Task: Open a blank google sheet and write heading  Money ManagerAdd Descriptions in a column and its values below  'Salary, Rent, Groceries, Utilities, Dining out, Transportation & Entertainment. 'Add Categories in next column and its values below  Income, Expense, Expense, Expense, Expense, Expense & Expense. Add Amount in next column and its values below  $2,500, $800, $200, $100, $50, $30 & $100Add Dates in next column and its values below  2023-05-01, 2023-05-05, 2023-05-10, 2023-05-15, 2023-05-20, 2023-05-25 & 2023-05-31Save page BudgetTrack analysisbook
Action: Mouse moved to (53, 145)
Screenshot: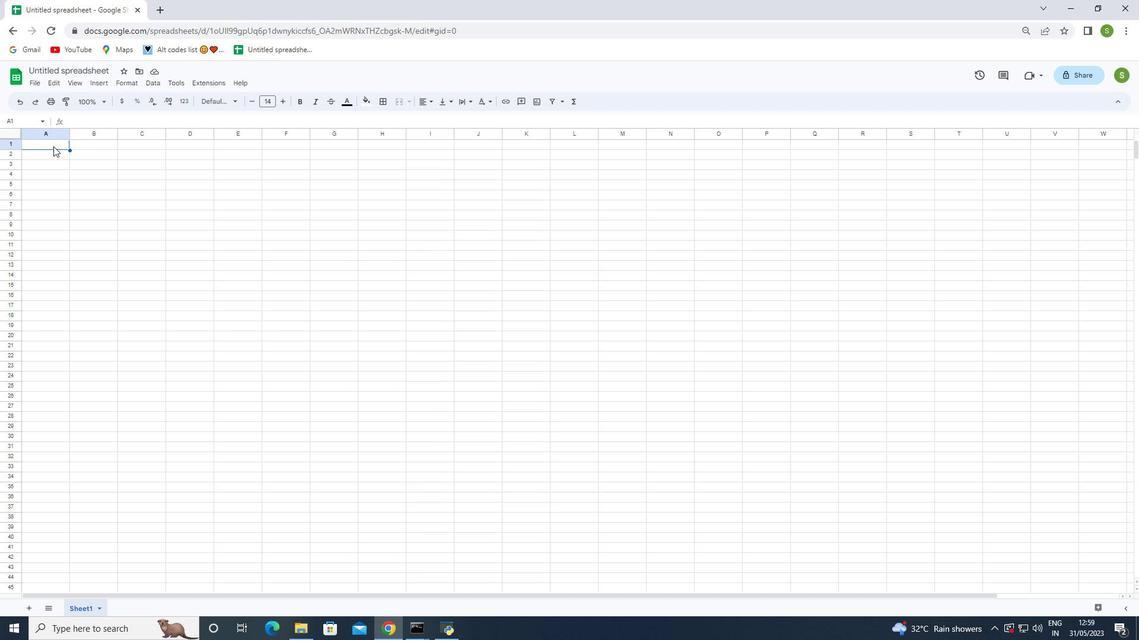
Action: Key pressed <Key.shift>Money<Key.space><Key.shift>Manager<Key.enter><Key.shift>Descriptions<Key.enter><Key.shift>Salary<Key.enter><Key.shift>Rent<Key.enter><Key.shift><Key.shift><Key.shift><Key.shift><Key.shift>Groceries<Key.enter><Key.shift>Utilities<Key.enter><Key.shift>Dining<Key.space><Key.shift>Out<Key.enter><Key.shift>Transportation<Key.enter><Key.shift>Entertainment
Screenshot: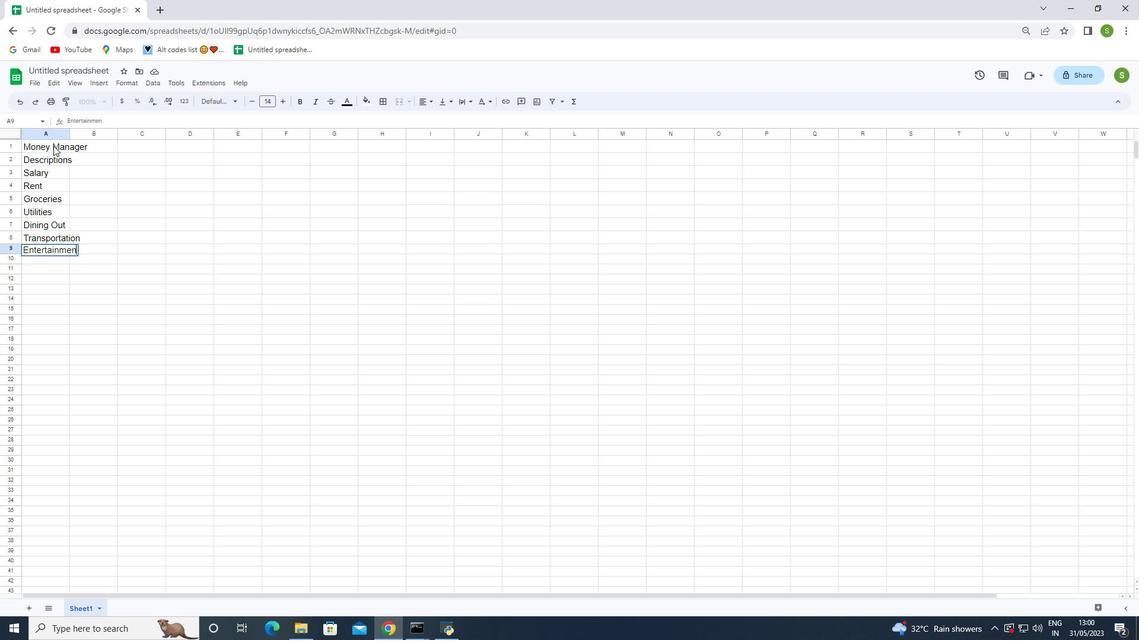 
Action: Mouse moved to (63, 274)
Screenshot: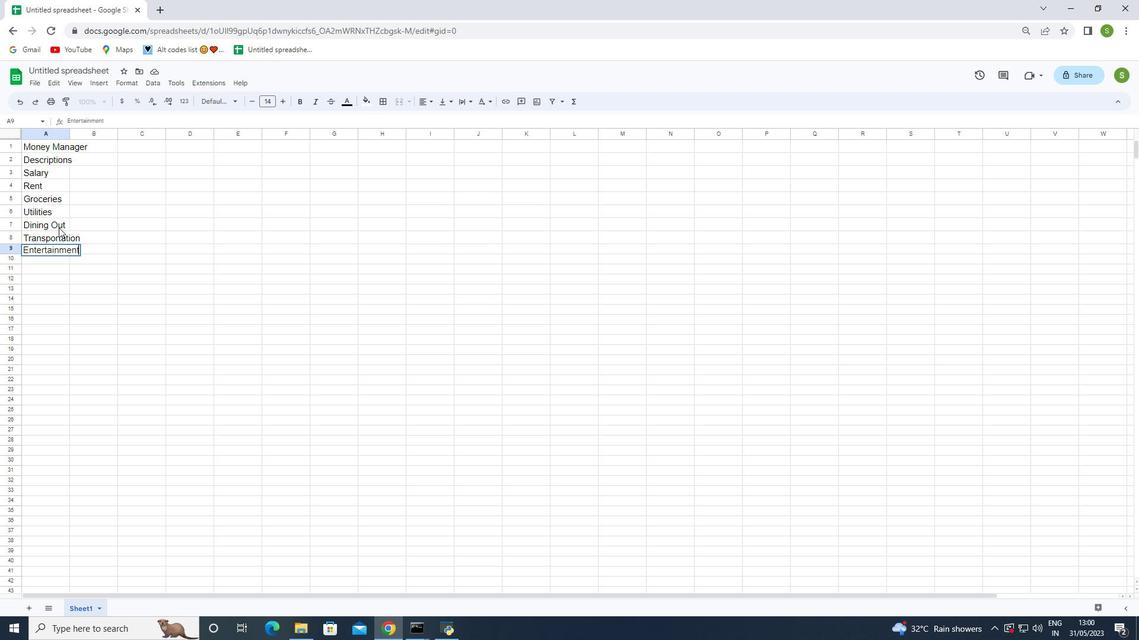 
Action: Mouse pressed left at (63, 274)
Screenshot: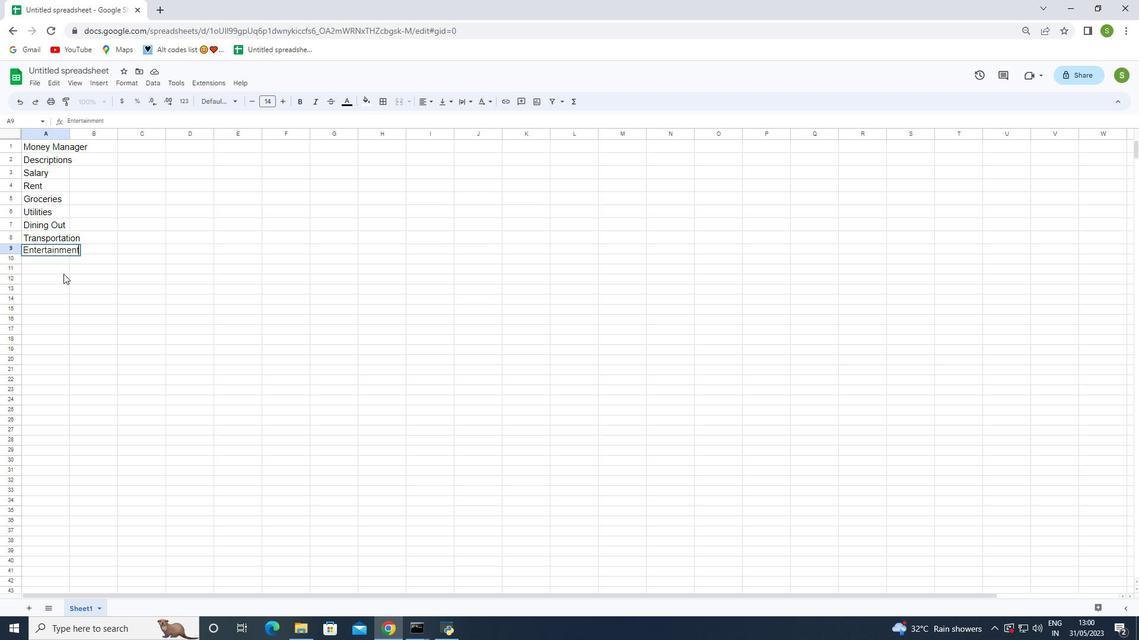 
Action: Mouse moved to (45, 172)
Screenshot: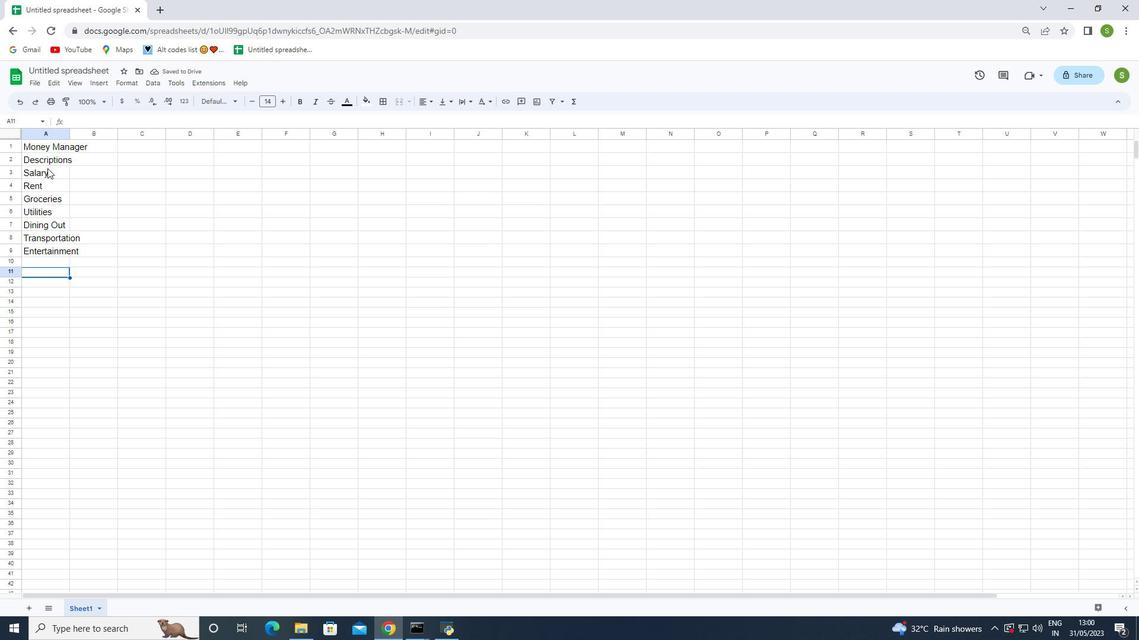 
Action: Mouse pressed left at (45, 172)
Screenshot: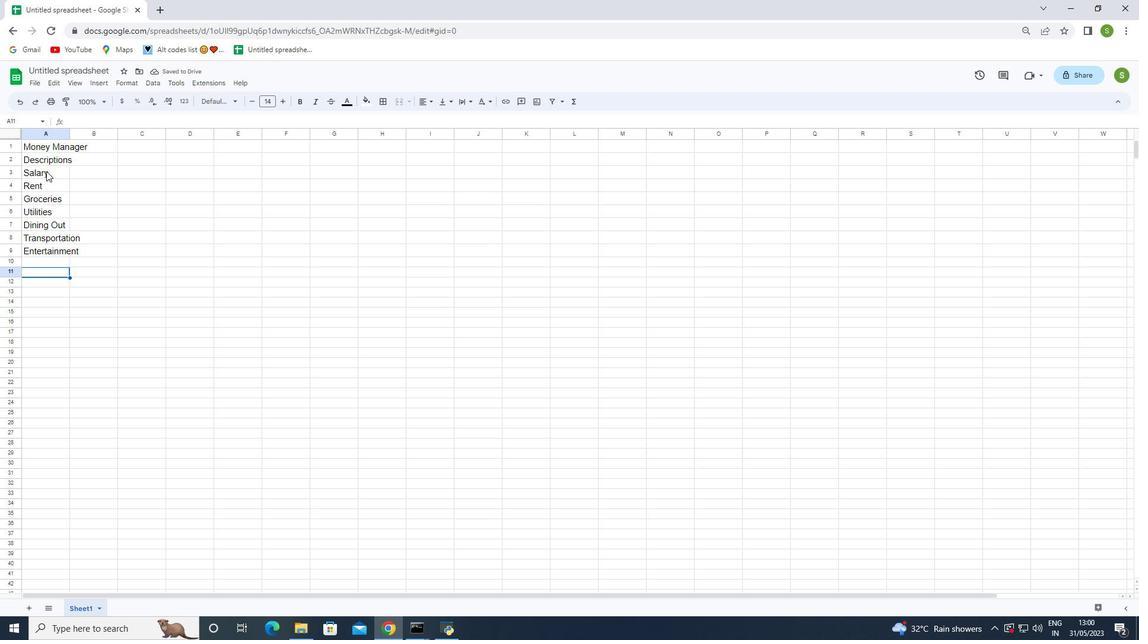 
Action: Mouse moved to (42, 186)
Screenshot: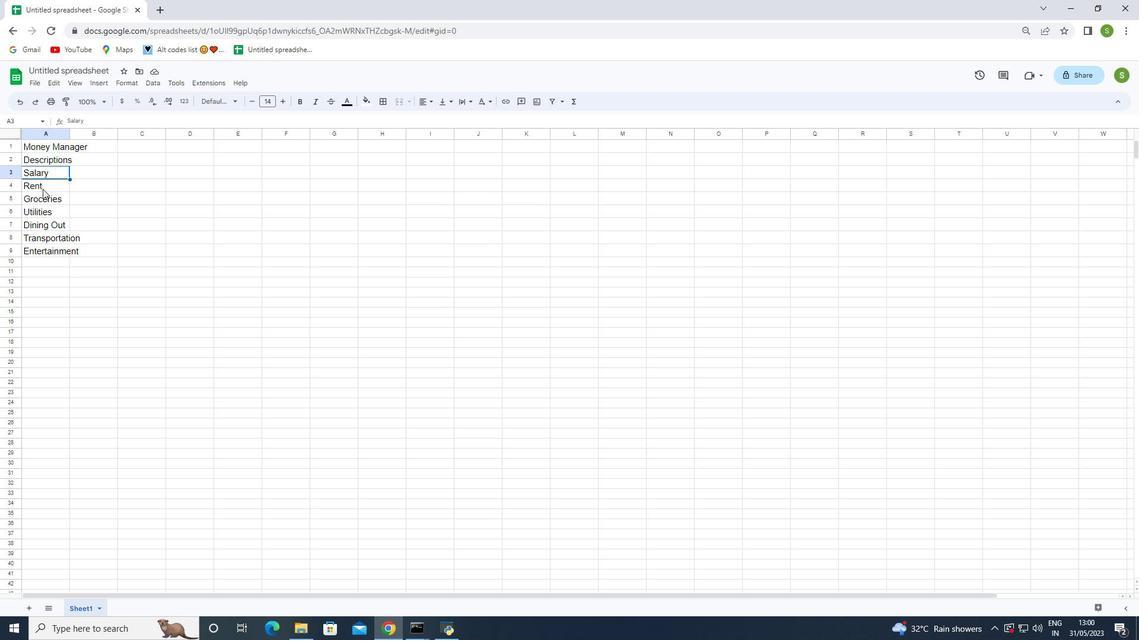 
Action: Mouse pressed left at (42, 186)
Screenshot: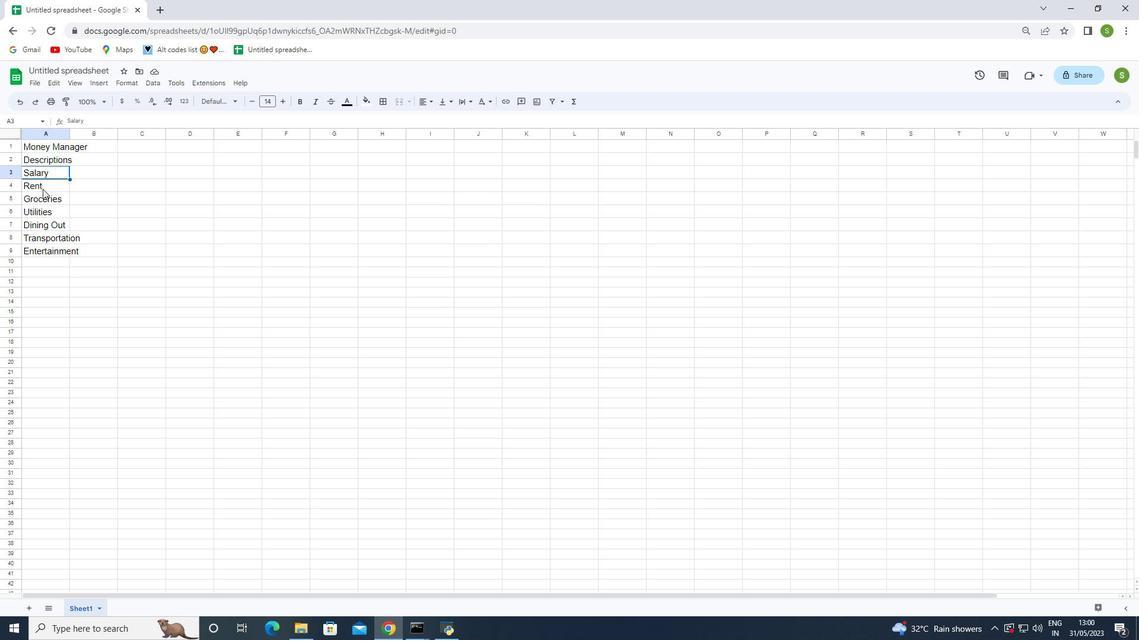 
Action: Mouse moved to (44, 198)
Screenshot: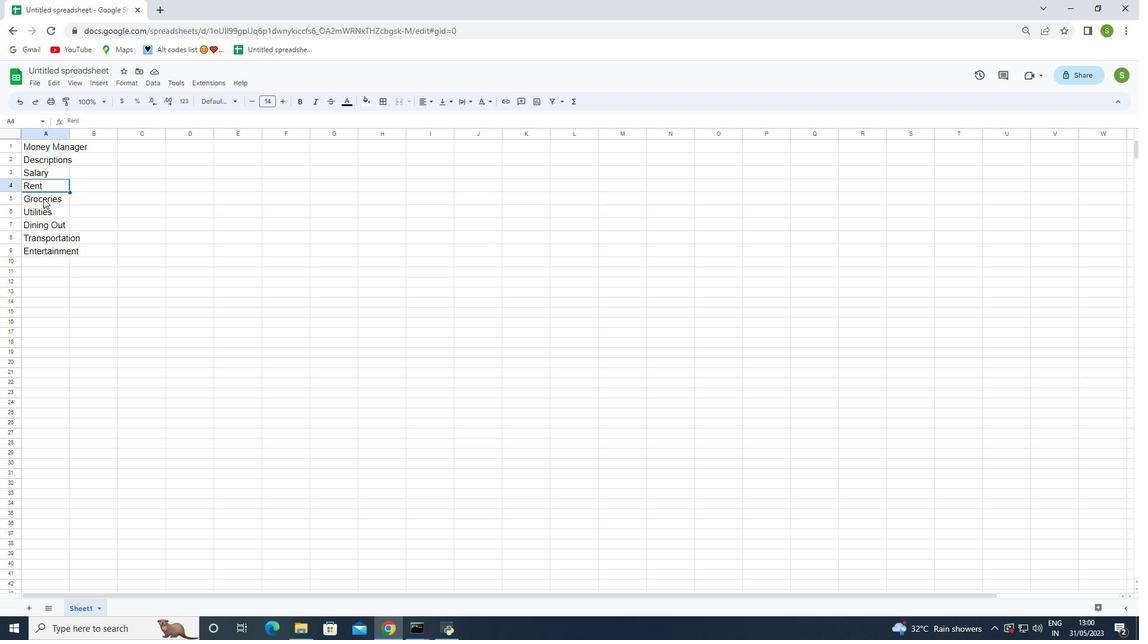 
Action: Mouse pressed left at (44, 198)
Screenshot: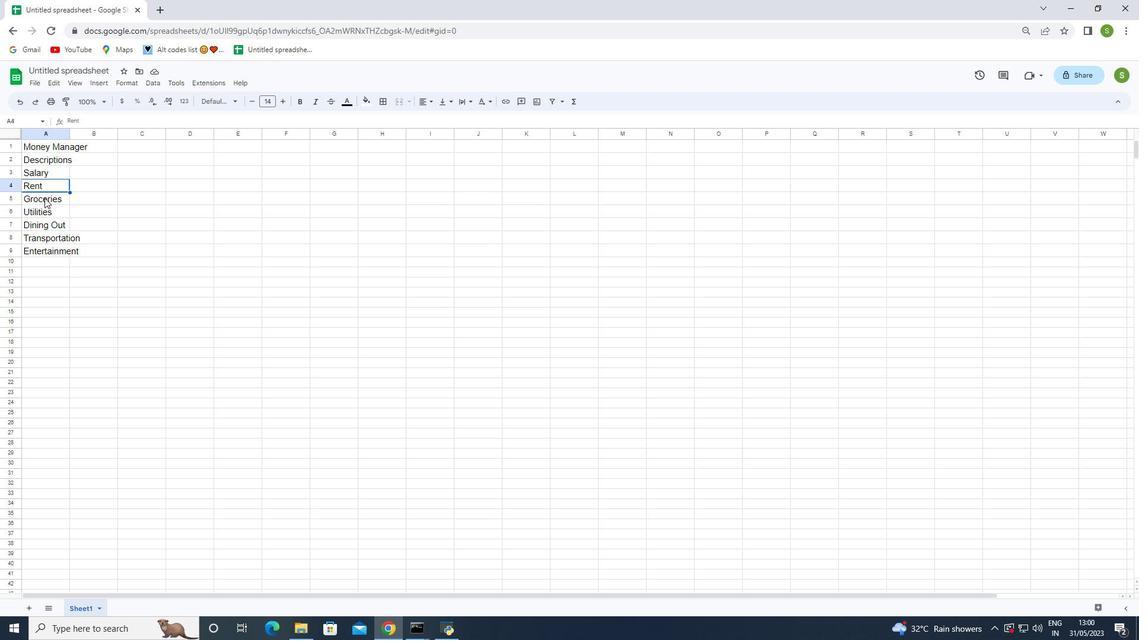 
Action: Mouse moved to (51, 214)
Screenshot: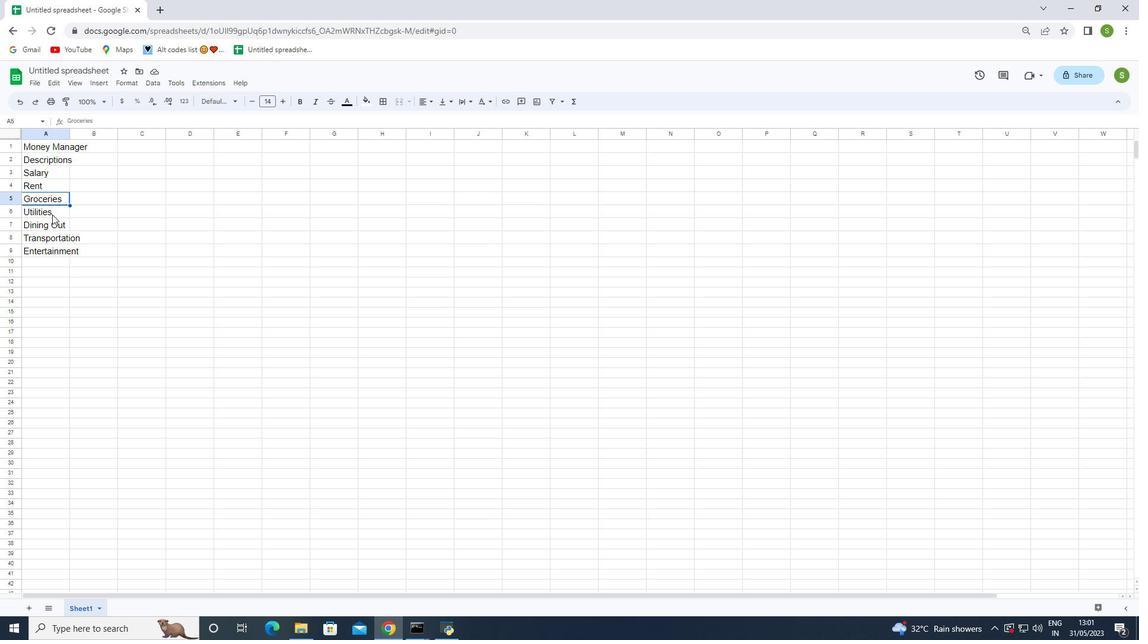 
Action: Mouse pressed left at (51, 214)
Screenshot: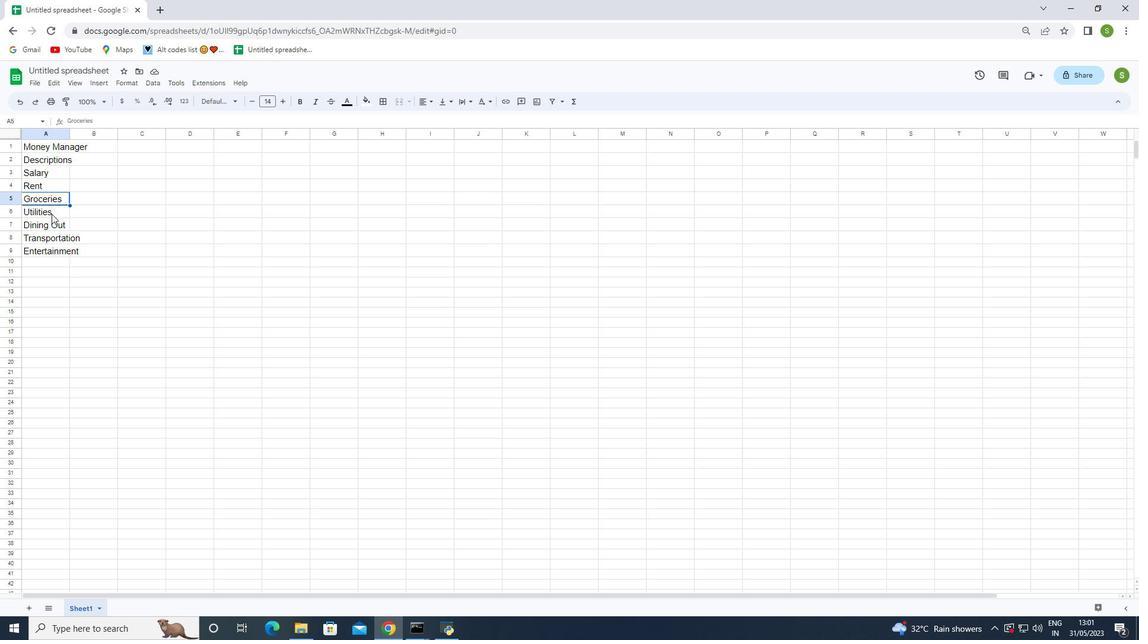 
Action: Mouse moved to (56, 221)
Screenshot: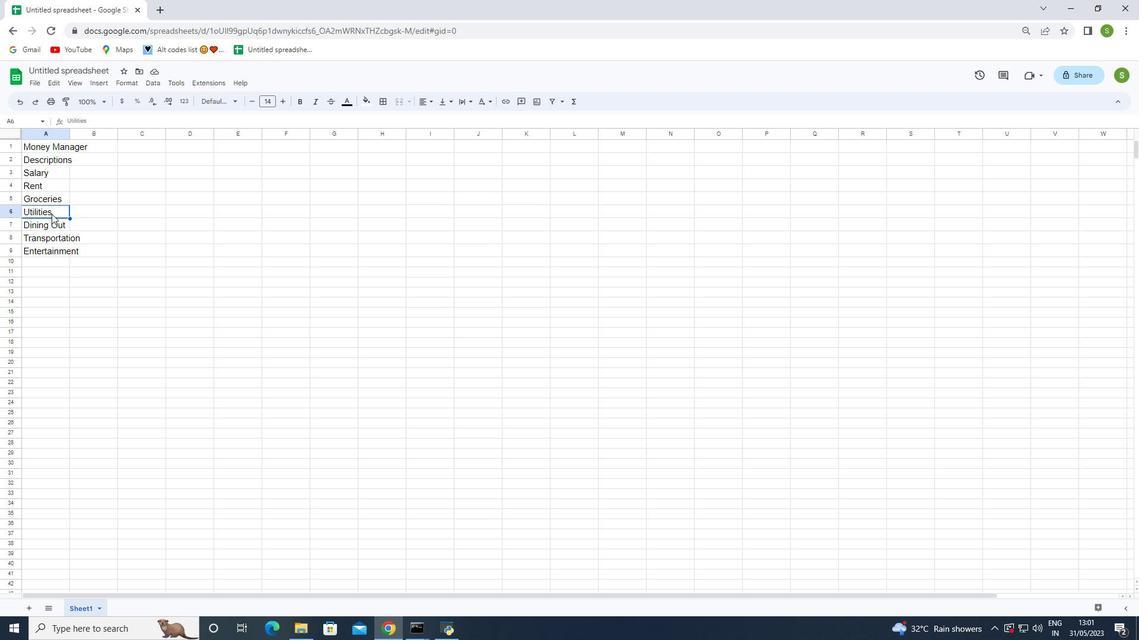 
Action: Mouse pressed left at (56, 221)
Screenshot: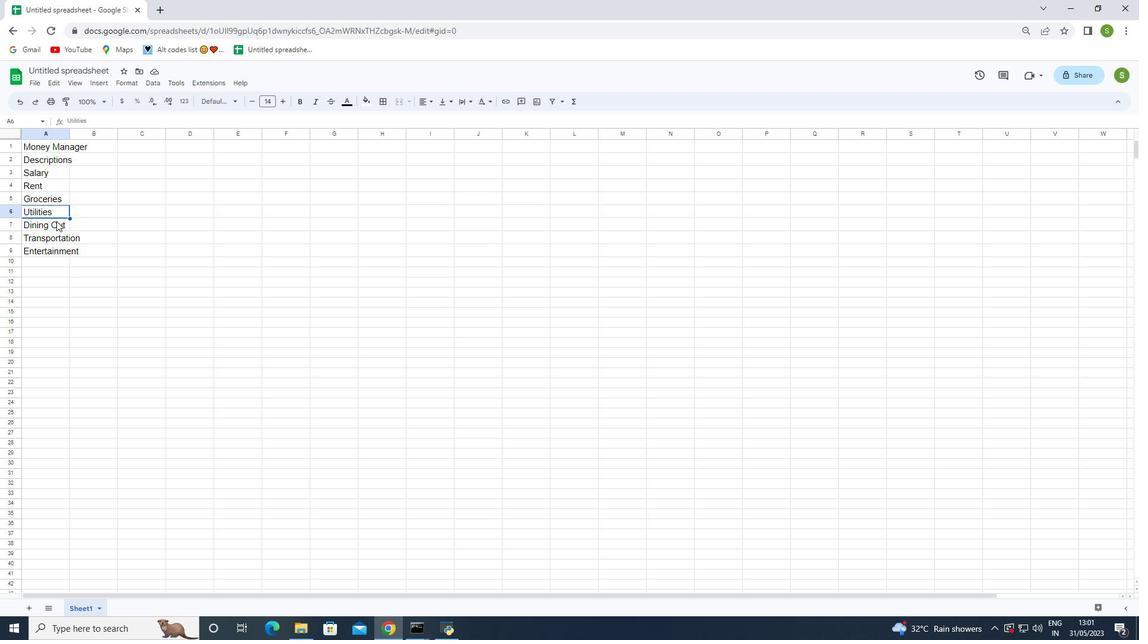 
Action: Mouse moved to (59, 243)
Screenshot: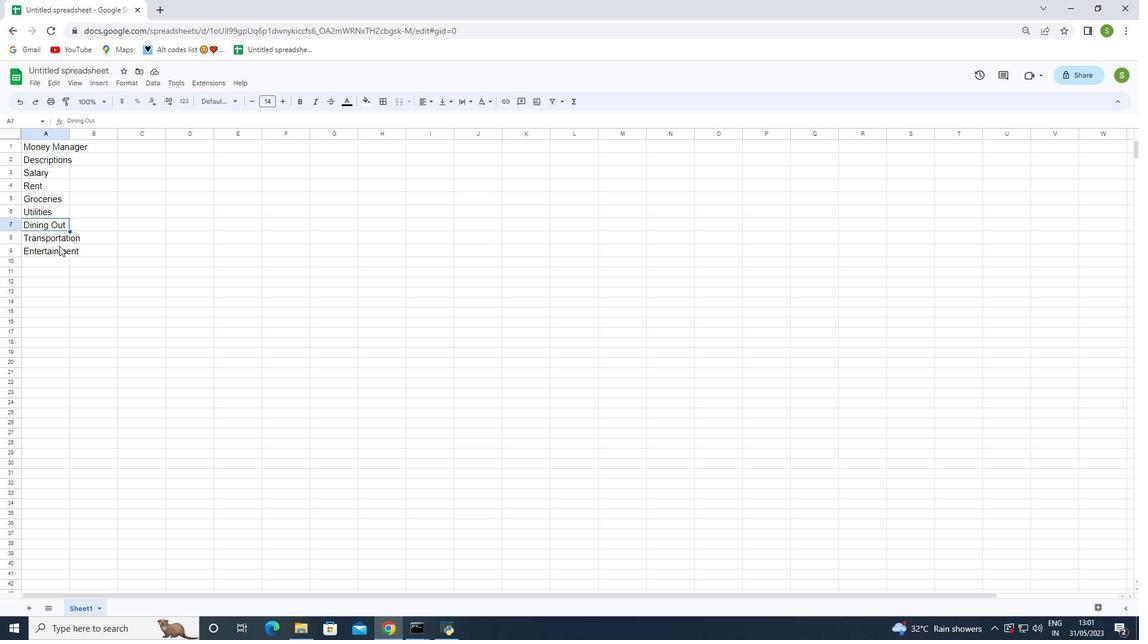 
Action: Mouse pressed left at (59, 243)
Screenshot: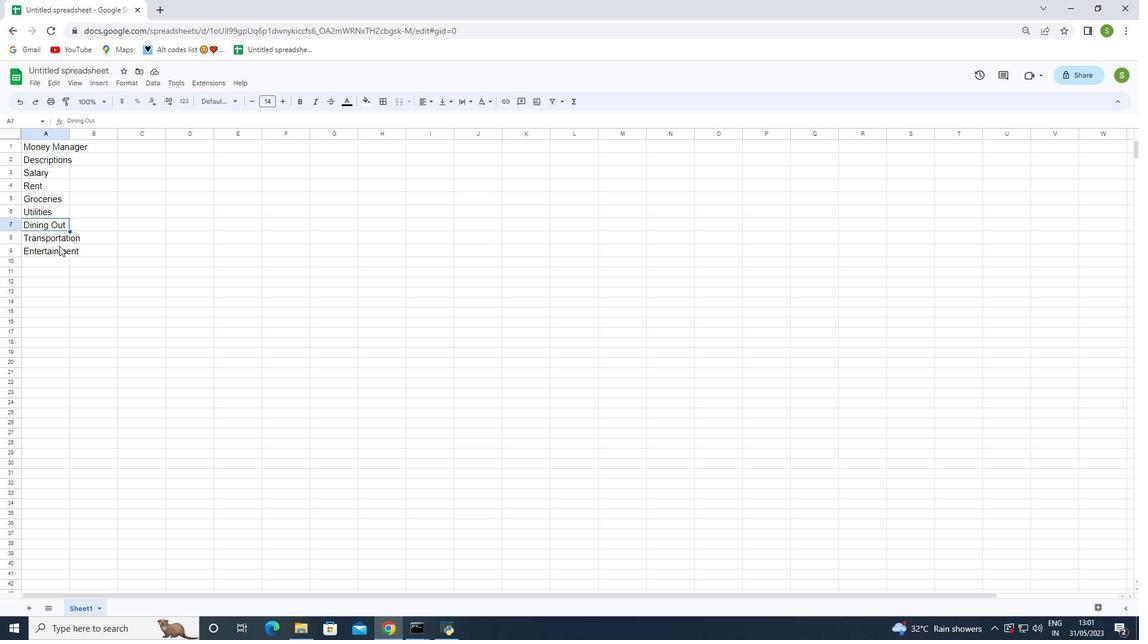 
Action: Mouse moved to (62, 249)
Screenshot: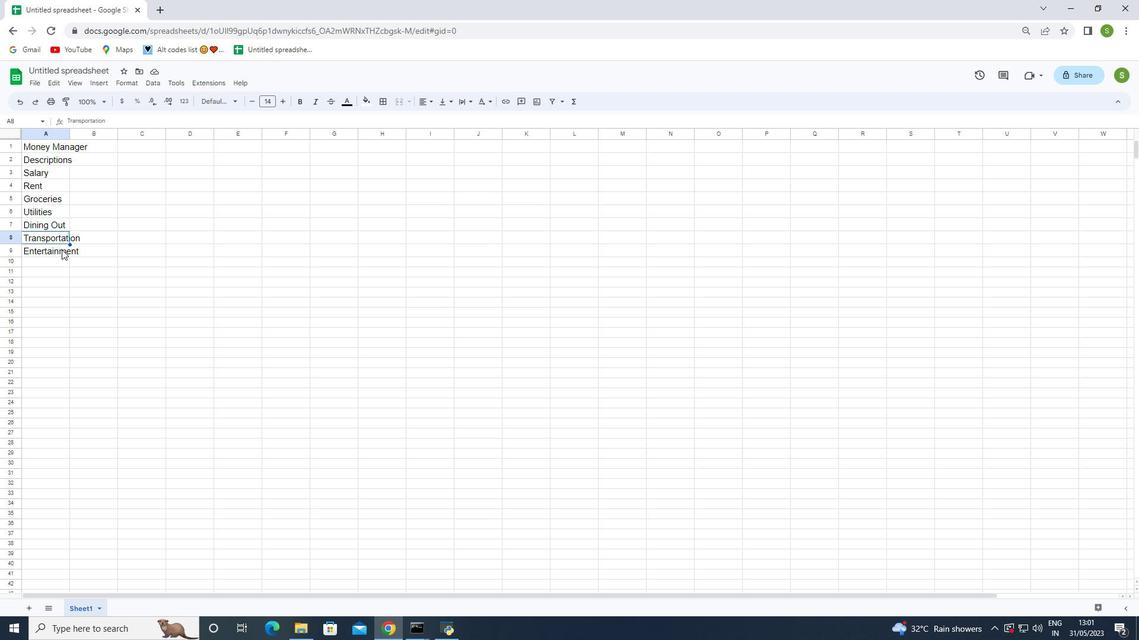 
Action: Mouse pressed left at (62, 249)
Screenshot: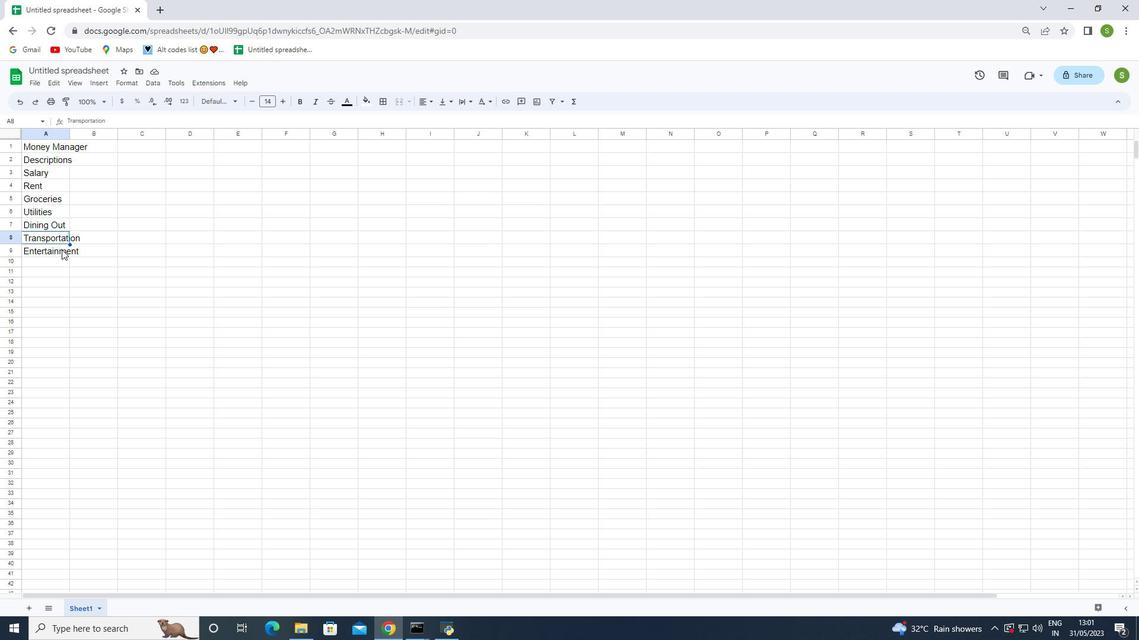 
Action: Mouse moved to (97, 157)
Screenshot: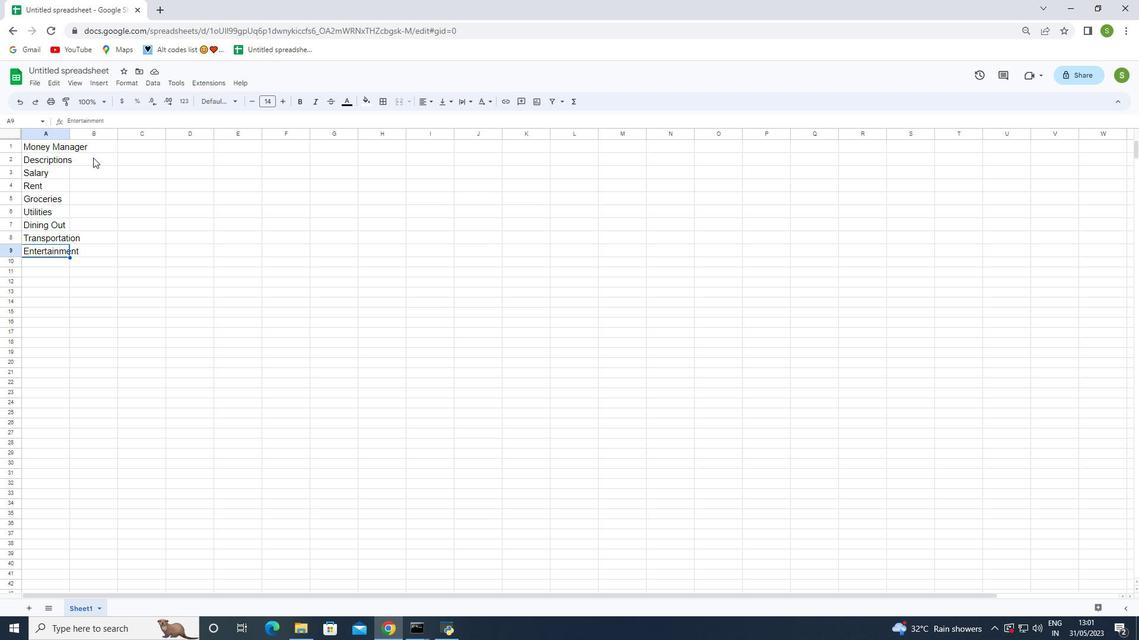 
Action: Mouse pressed left at (97, 157)
Screenshot: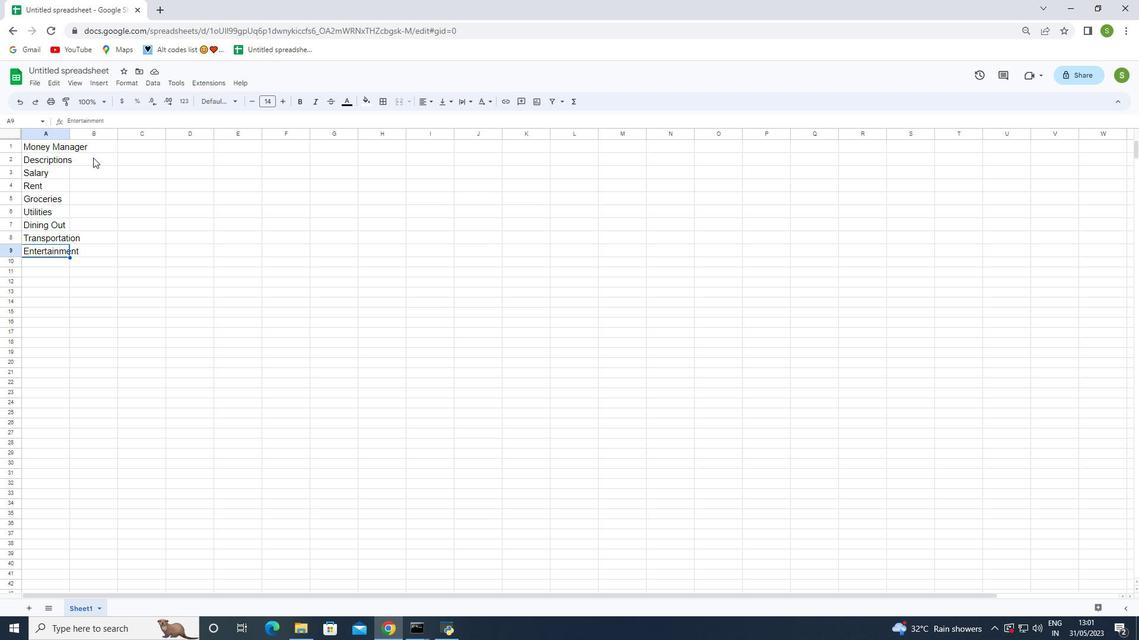 
Action: Mouse moved to (97, 157)
Screenshot: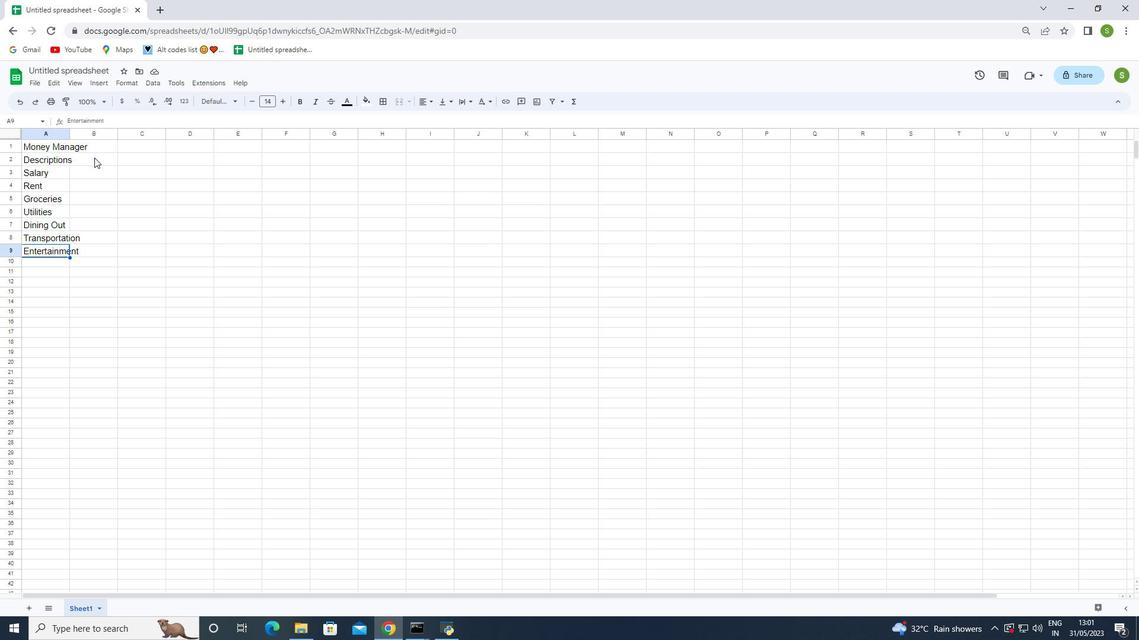 
Action: Key pressed <Key.shift>Categories<Key.enter><Key.shift>Income<Key.enter><Key.shift>Expense<Key.enter>
Screenshot: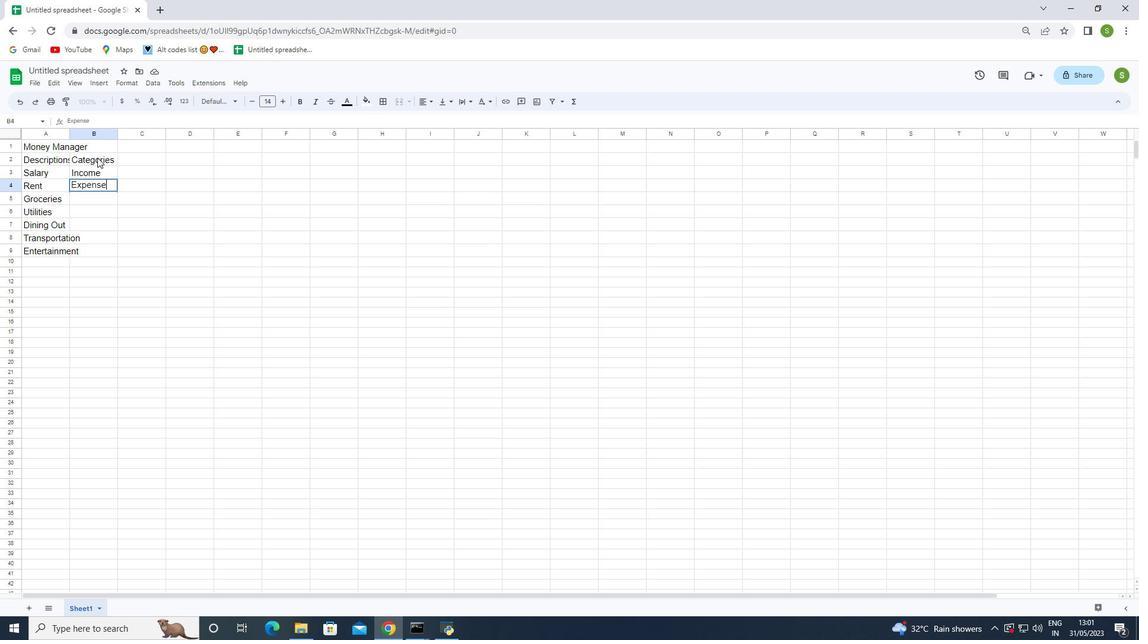 
Action: Mouse moved to (103, 191)
Screenshot: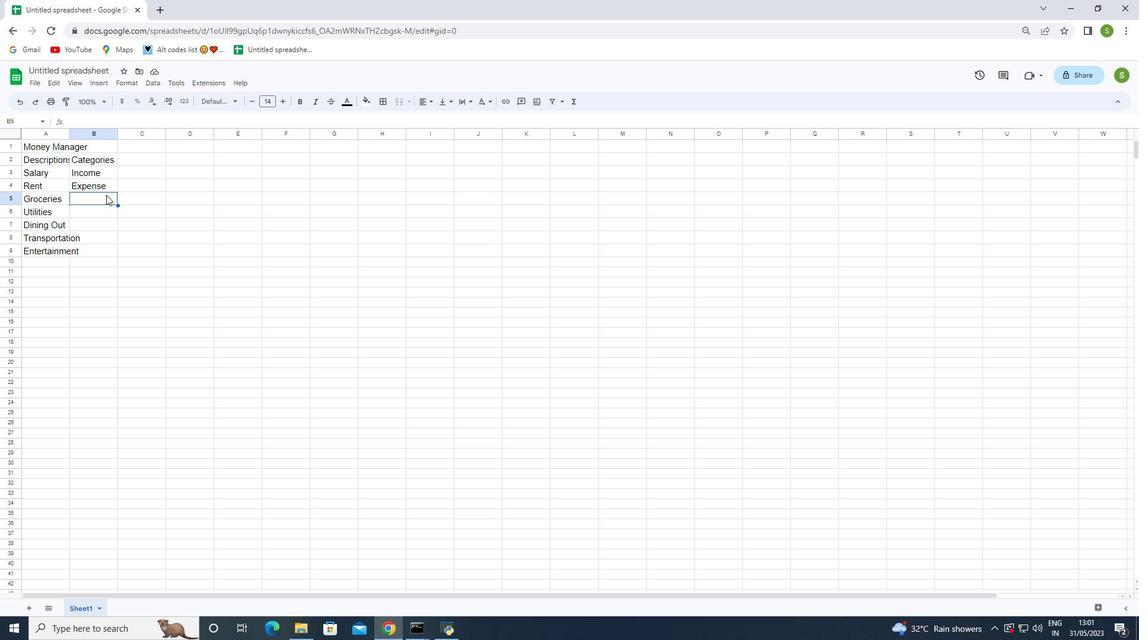 
Action: Mouse pressed left at (103, 191)
Screenshot: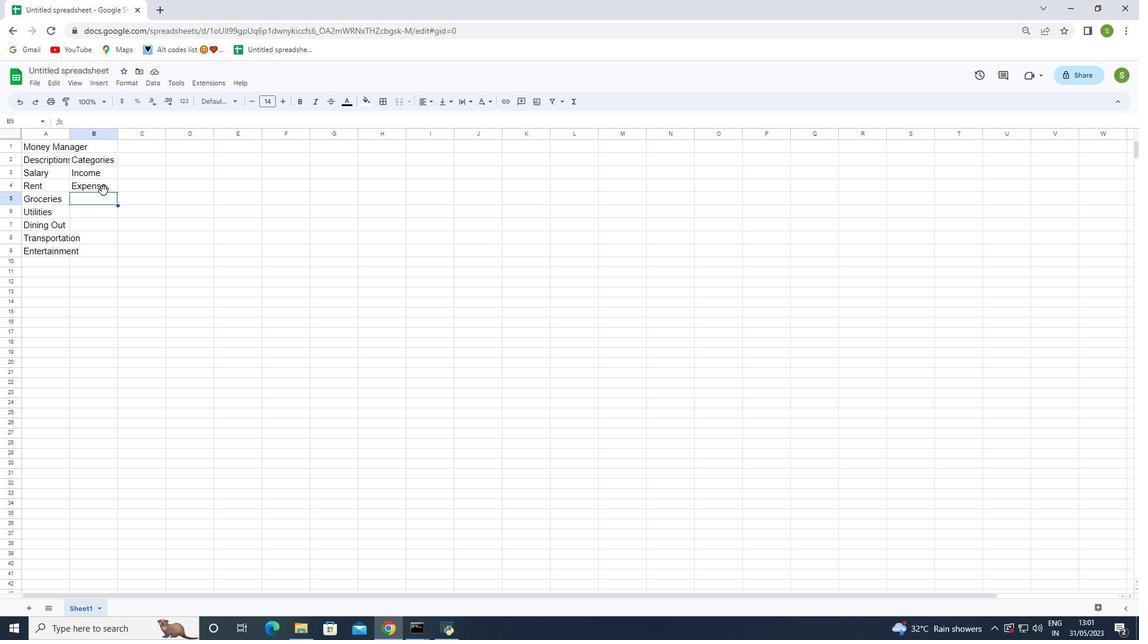 
Action: Mouse moved to (102, 187)
Screenshot: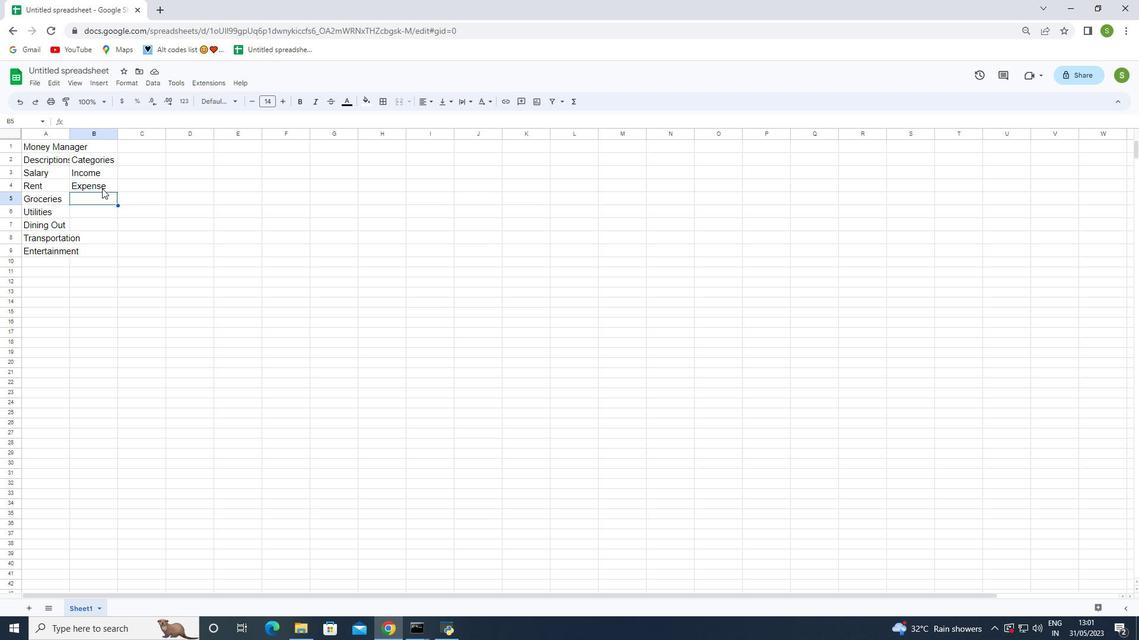 
Action: Mouse pressed left at (102, 187)
Screenshot: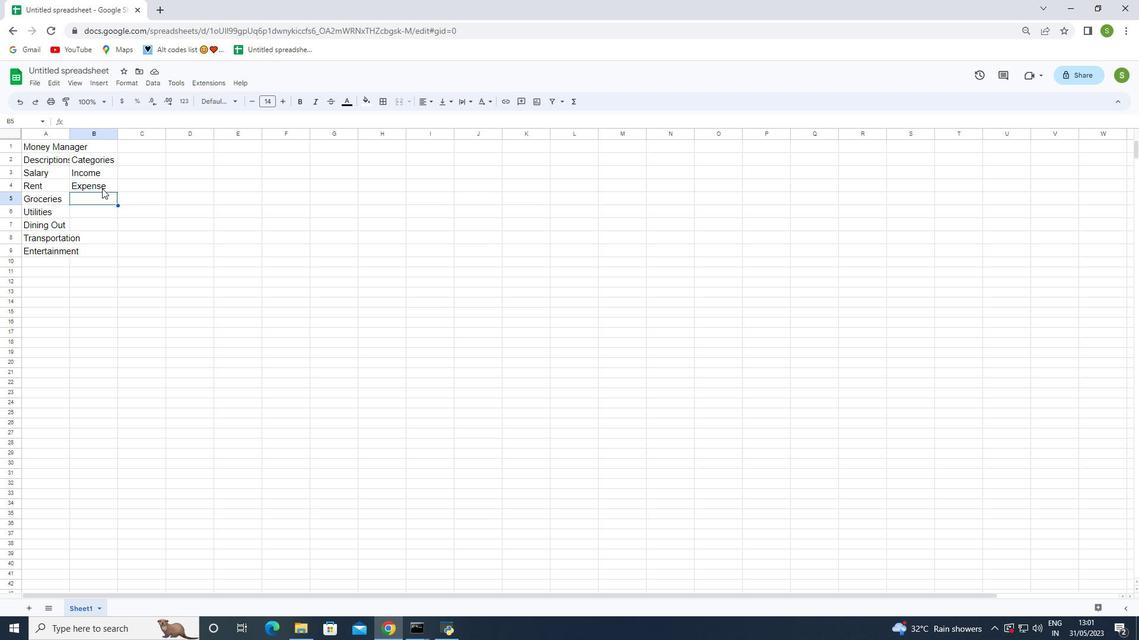 
Action: Mouse moved to (92, 202)
Screenshot: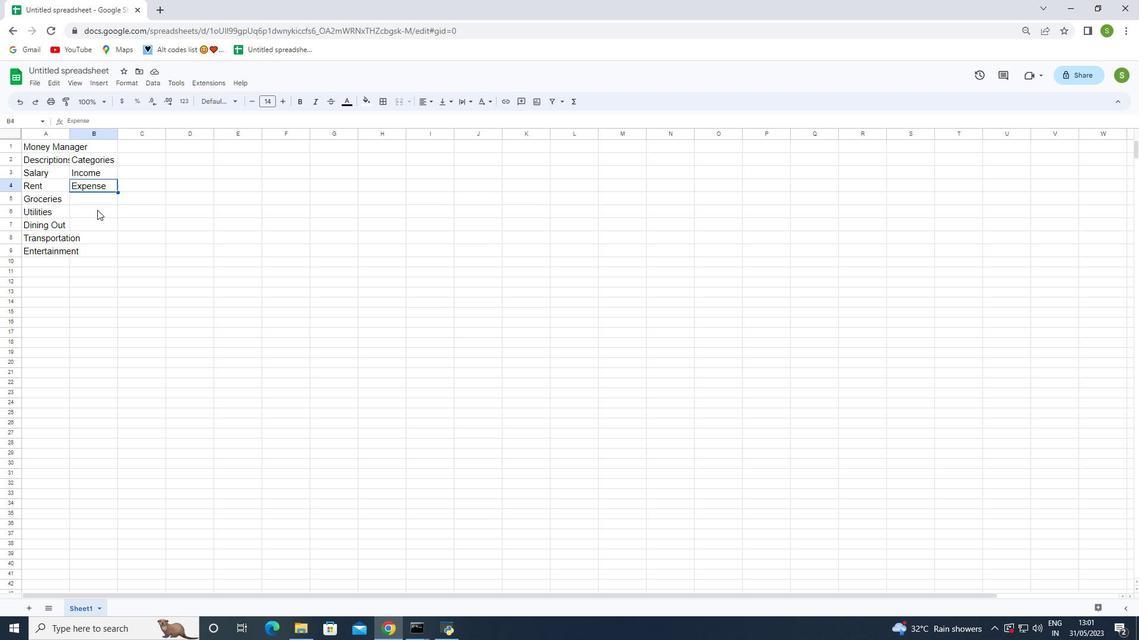 
Action: Mouse pressed left at (92, 202)
Screenshot: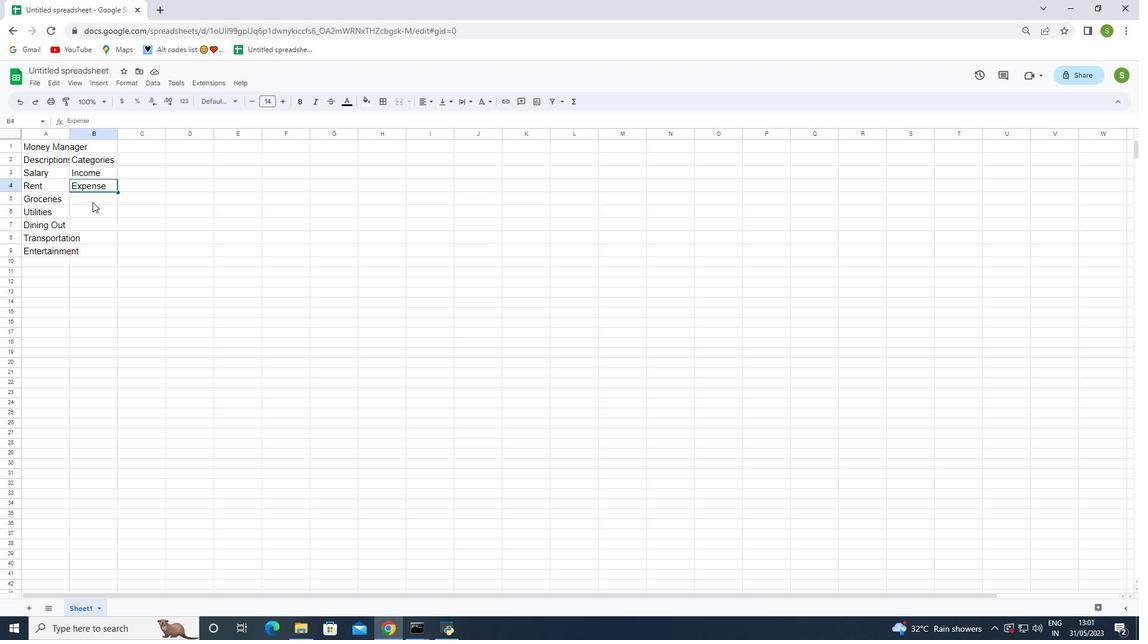 
Action: Mouse moved to (93, 202)
Screenshot: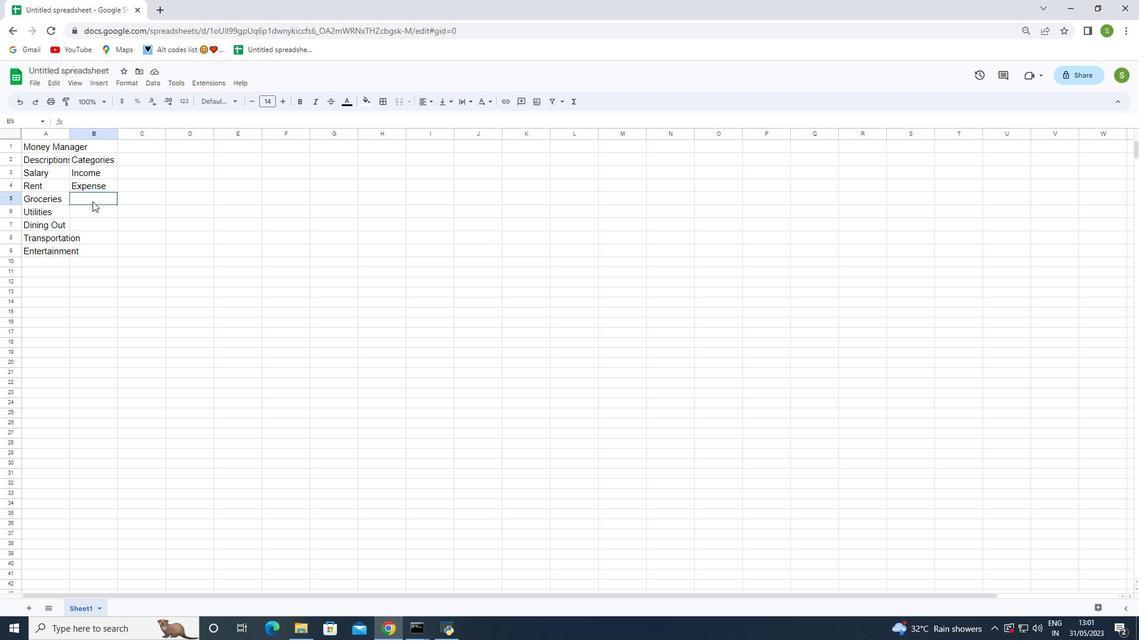 
Action: Key pressed e
Screenshot: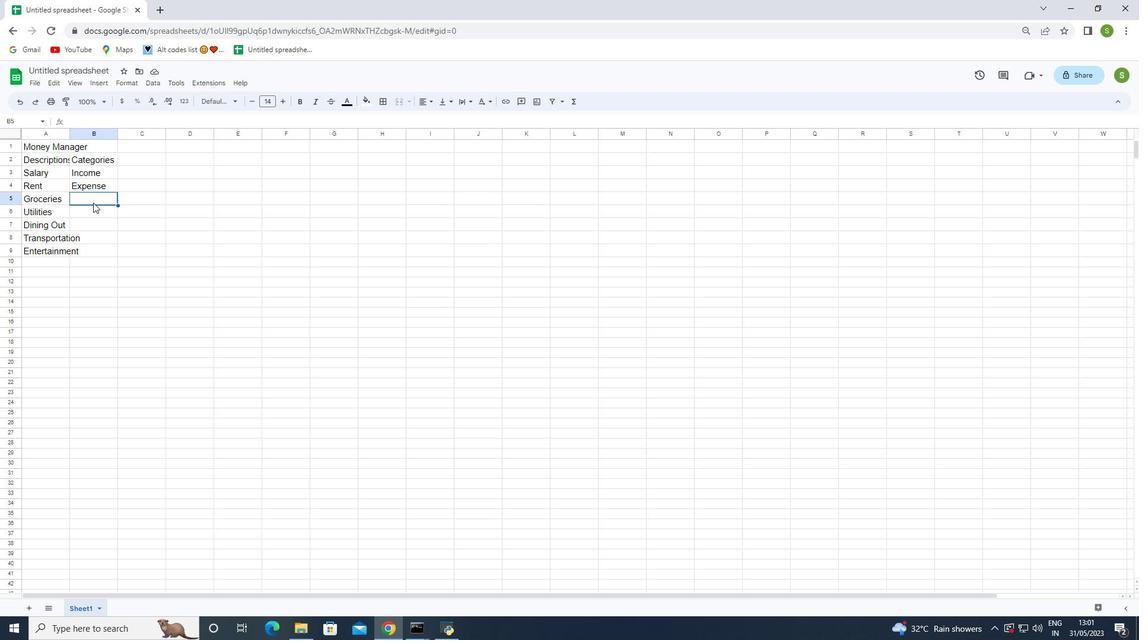 
Action: Mouse moved to (96, 207)
Screenshot: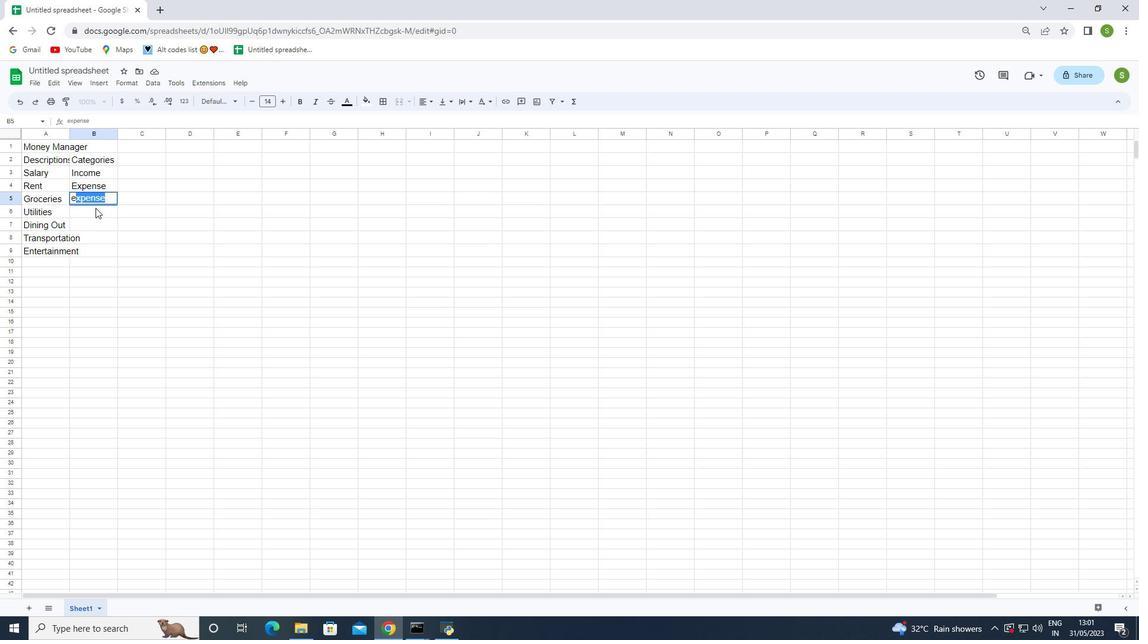 
Action: Mouse pressed left at (96, 207)
Screenshot: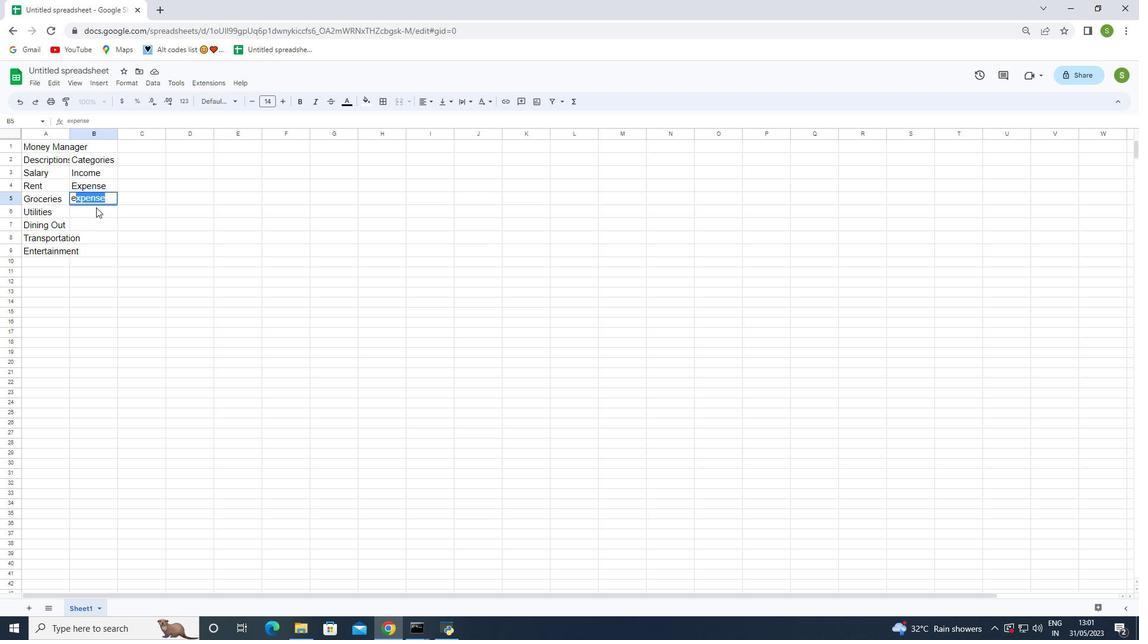 
Action: Mouse moved to (96, 211)
Screenshot: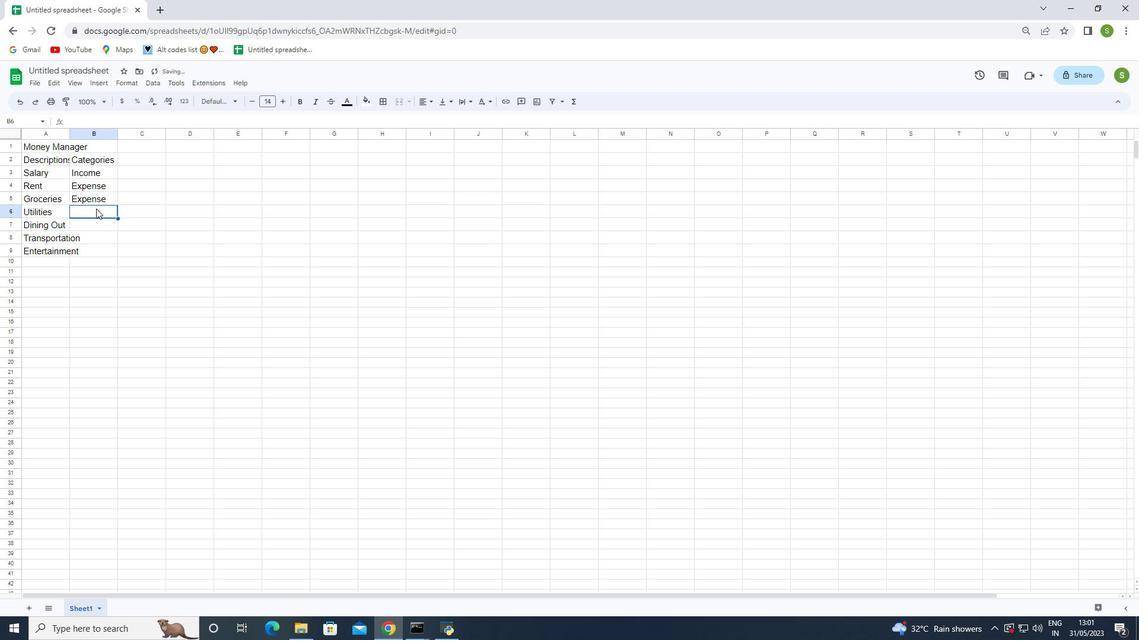 
Action: Key pressed e
Screenshot: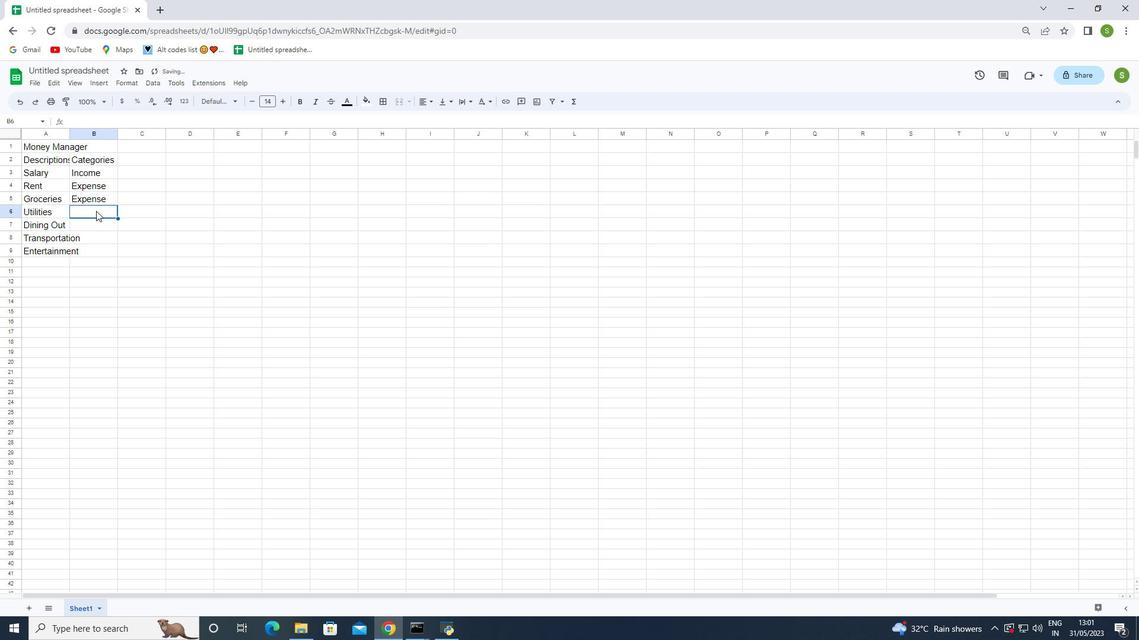 
Action: Mouse moved to (93, 228)
Screenshot: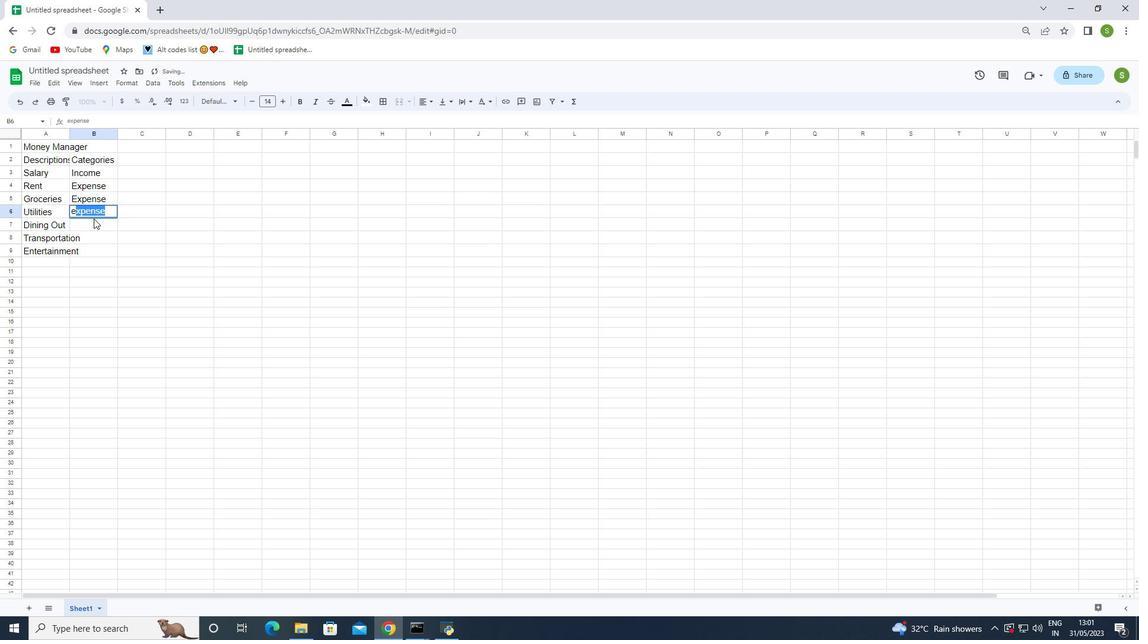 
Action: Mouse pressed left at (93, 228)
Screenshot: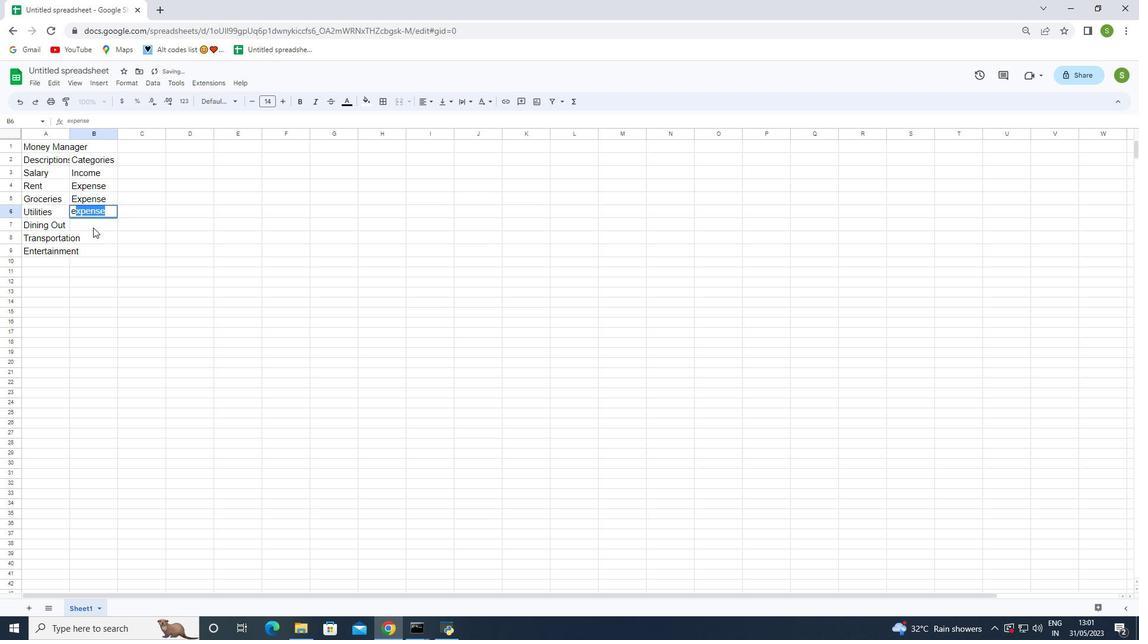 
Action: Mouse moved to (95, 225)
Screenshot: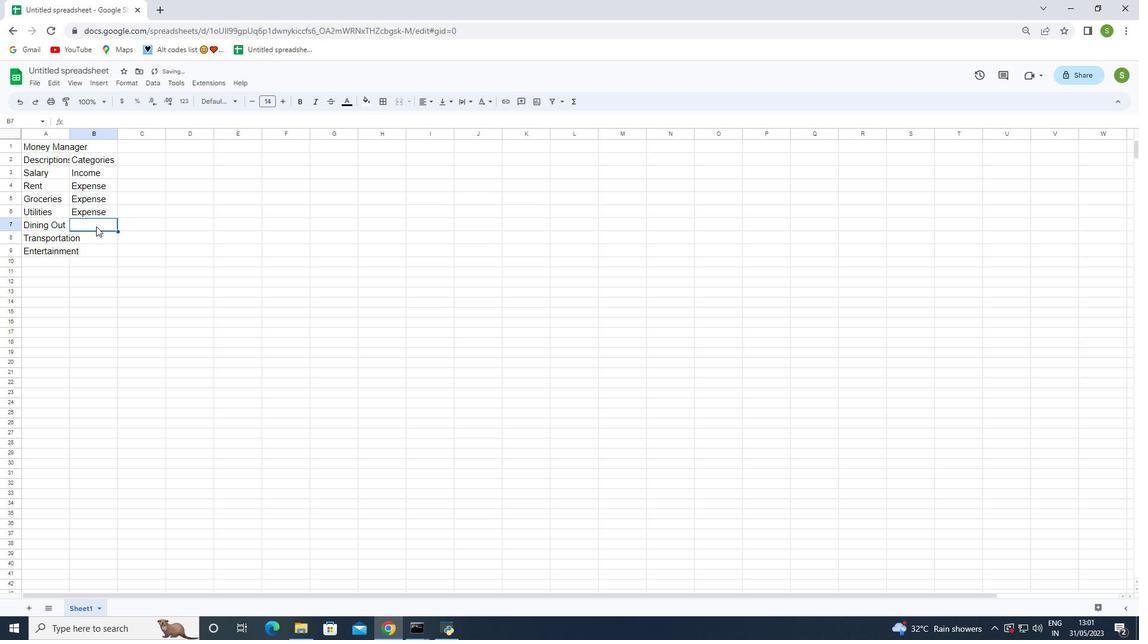 
Action: Mouse pressed left at (95, 225)
Screenshot: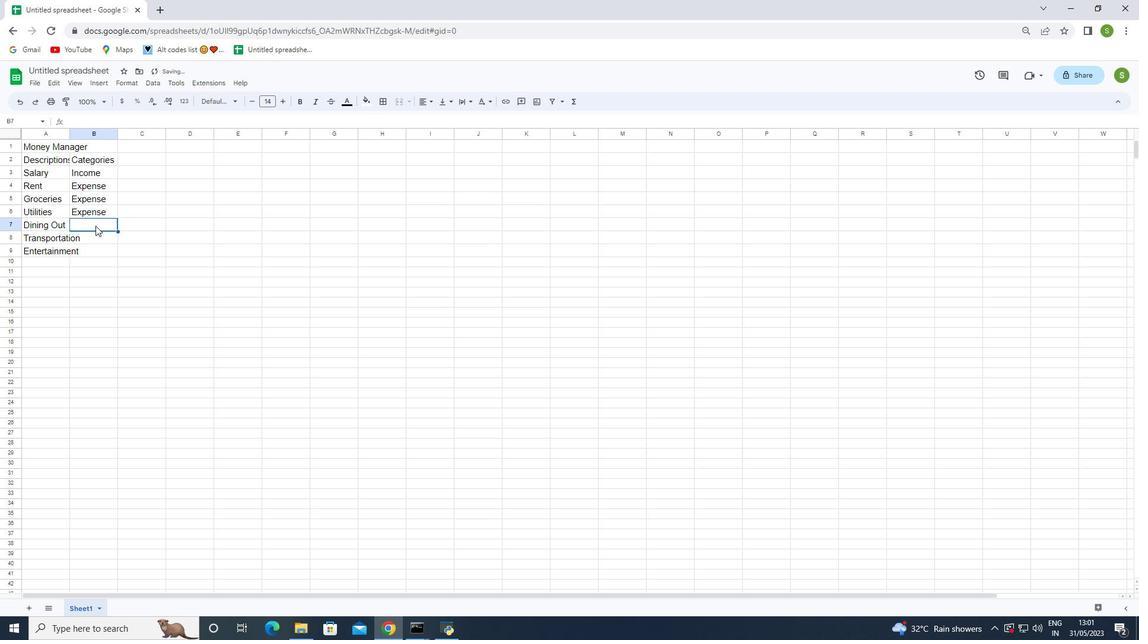 
Action: Mouse moved to (95, 225)
Screenshot: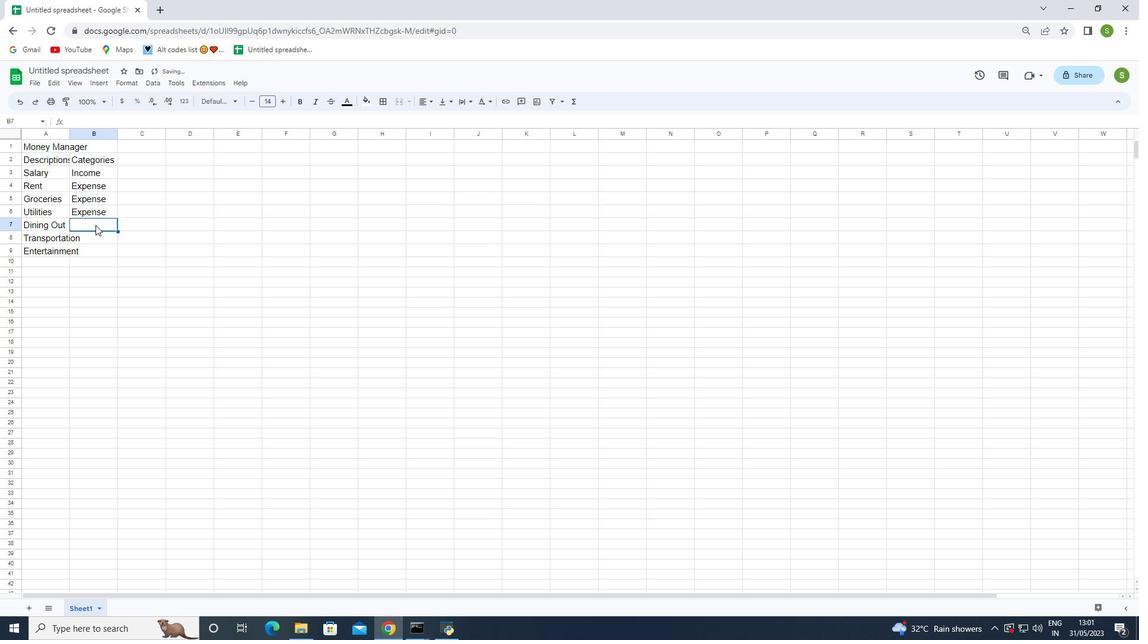 
Action: Key pressed e
Screenshot: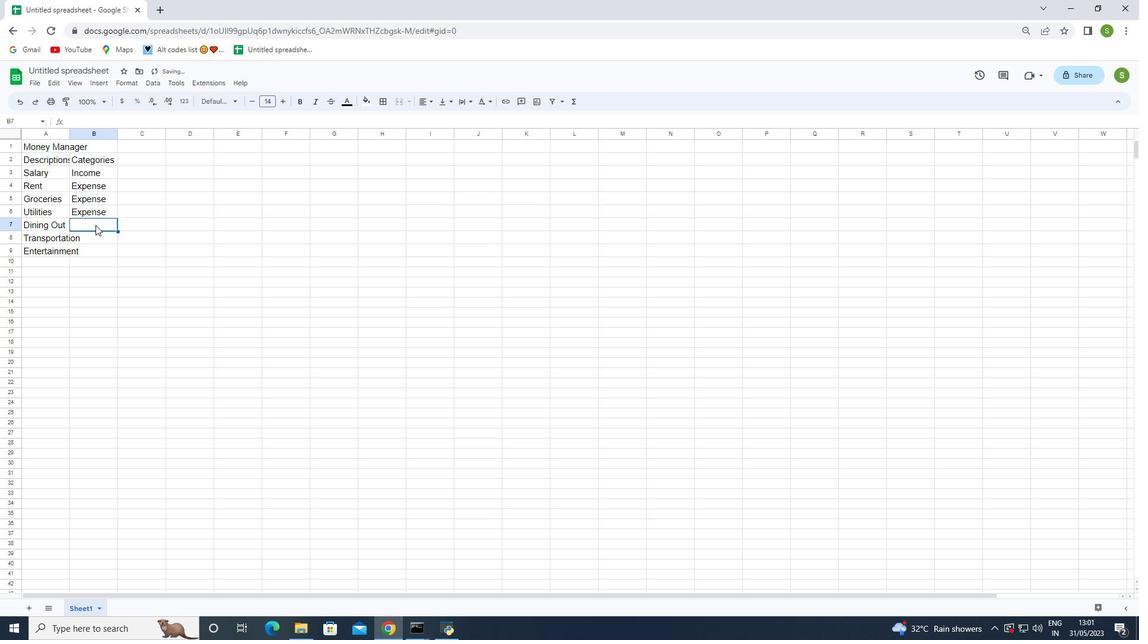 
Action: Mouse moved to (100, 240)
Screenshot: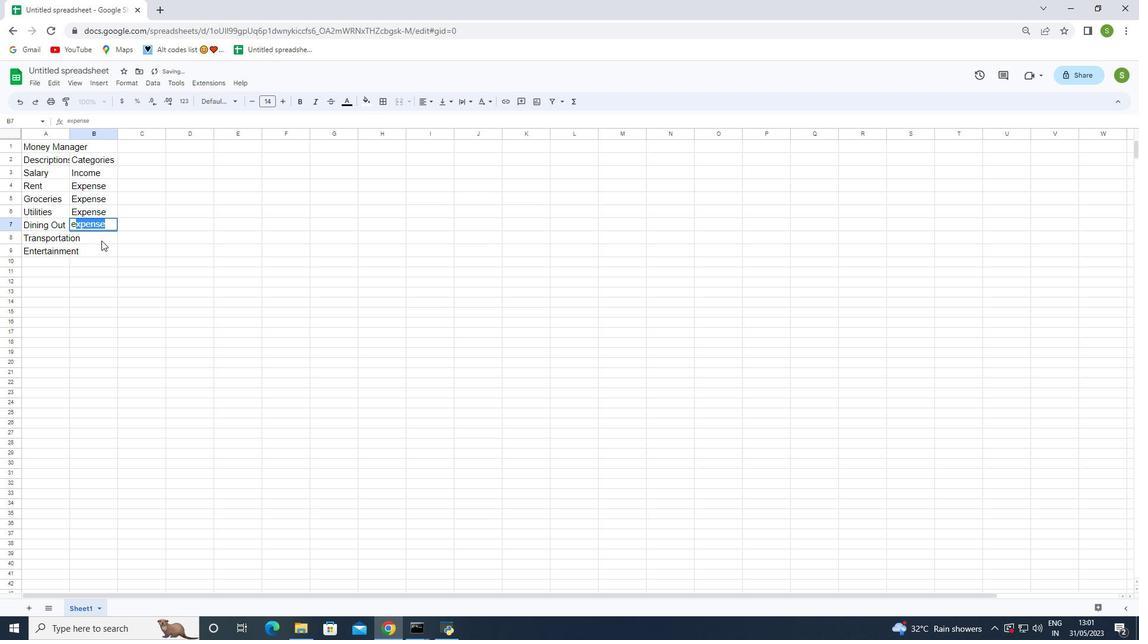
Action: Mouse pressed left at (100, 240)
Screenshot: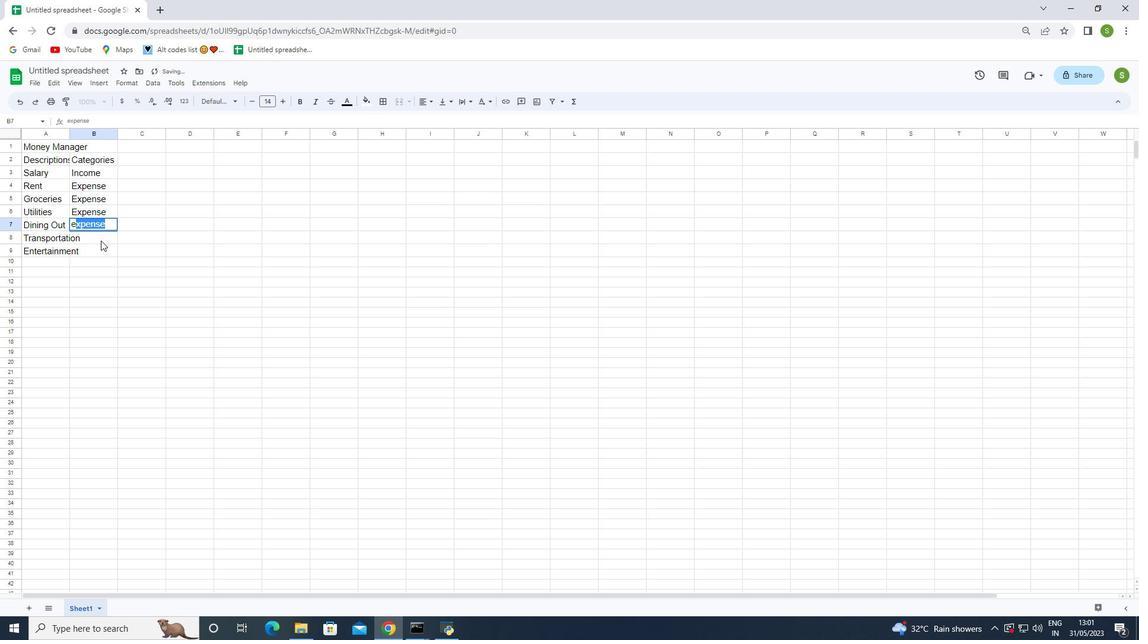 
Action: Mouse moved to (100, 236)
Screenshot: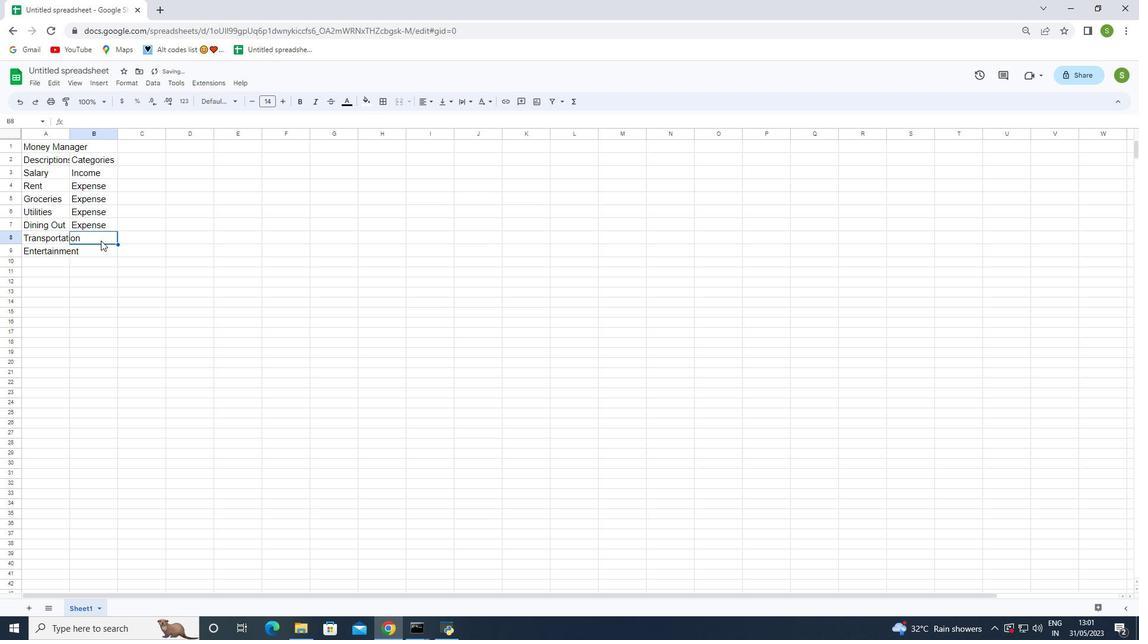 
Action: Mouse pressed left at (100, 236)
Screenshot: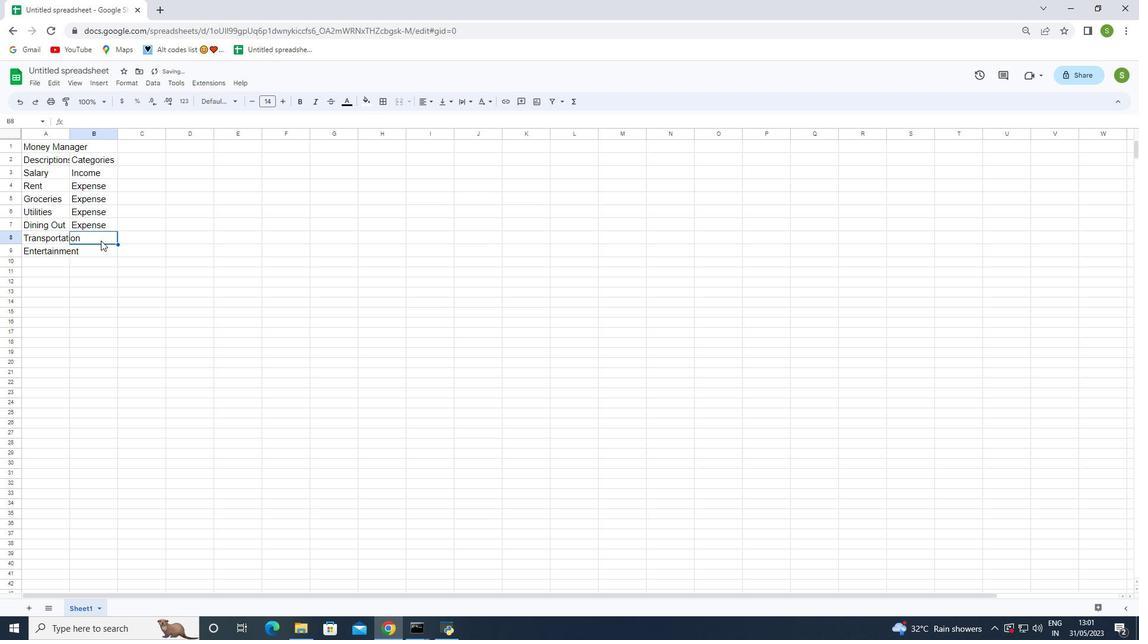 
Action: Mouse moved to (102, 239)
Screenshot: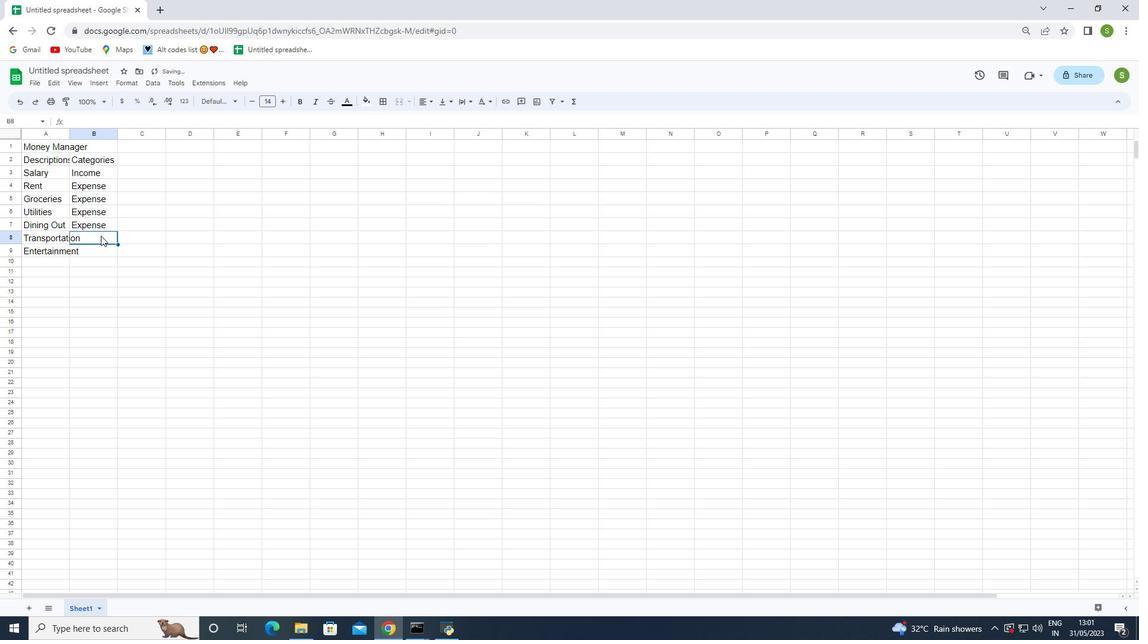 
Action: Key pressed e
Screenshot: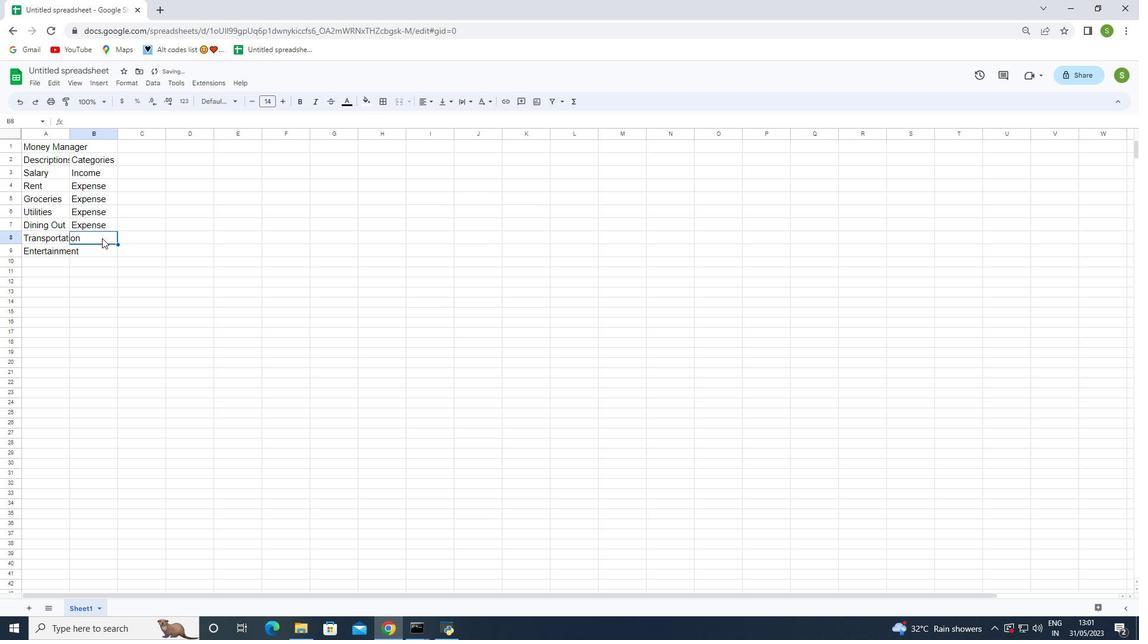 
Action: Mouse moved to (106, 258)
Screenshot: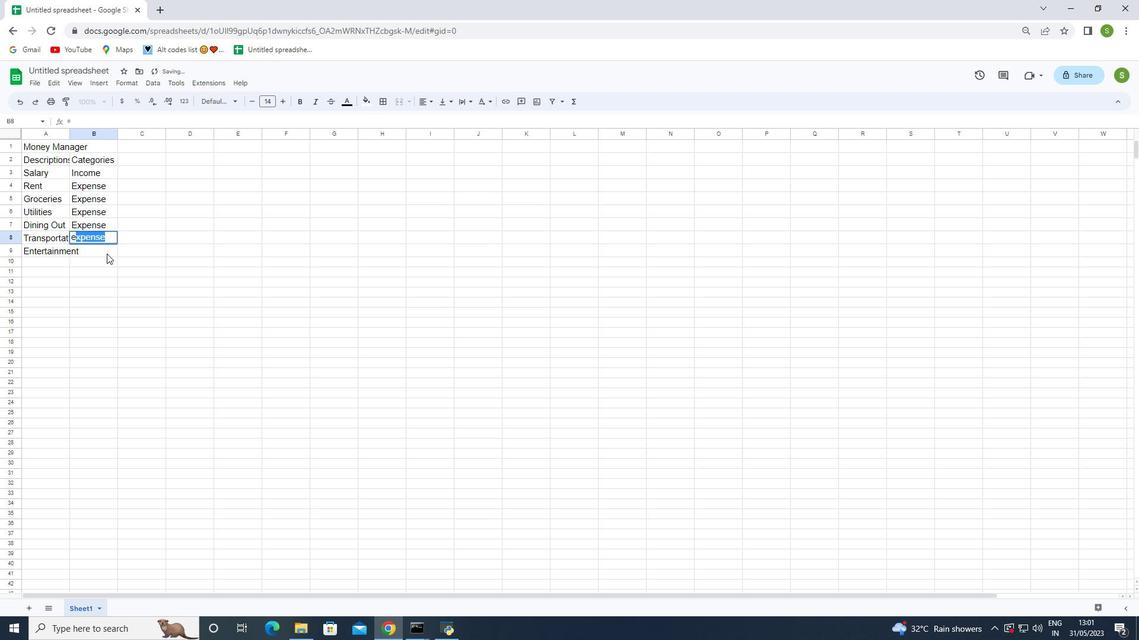 
Action: Mouse pressed left at (106, 258)
Screenshot: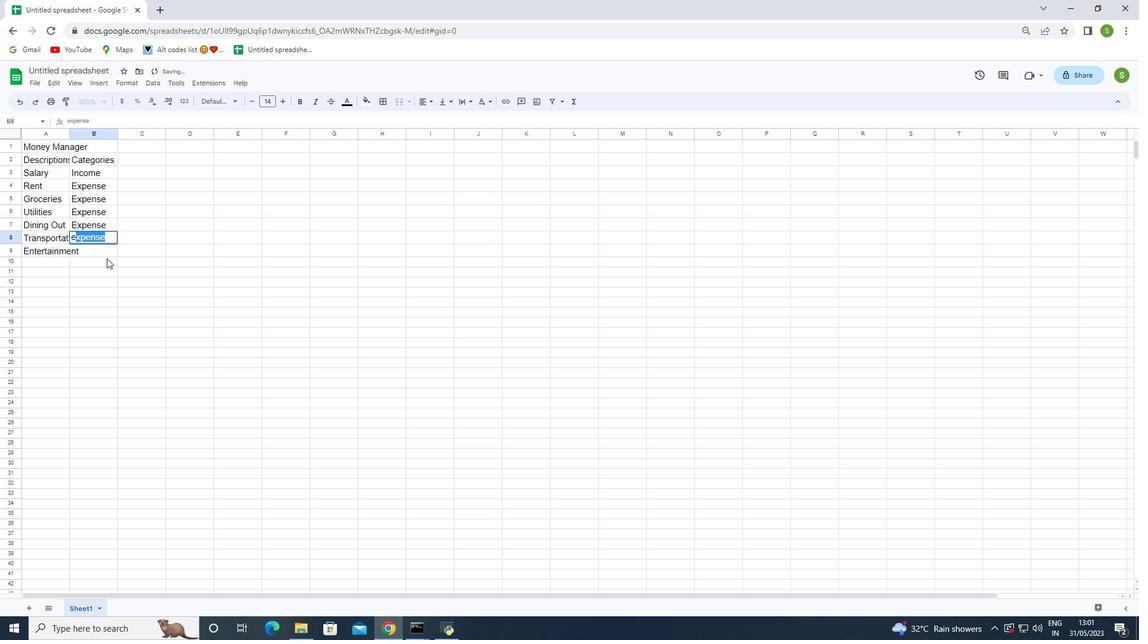 
Action: Mouse moved to (103, 252)
Screenshot: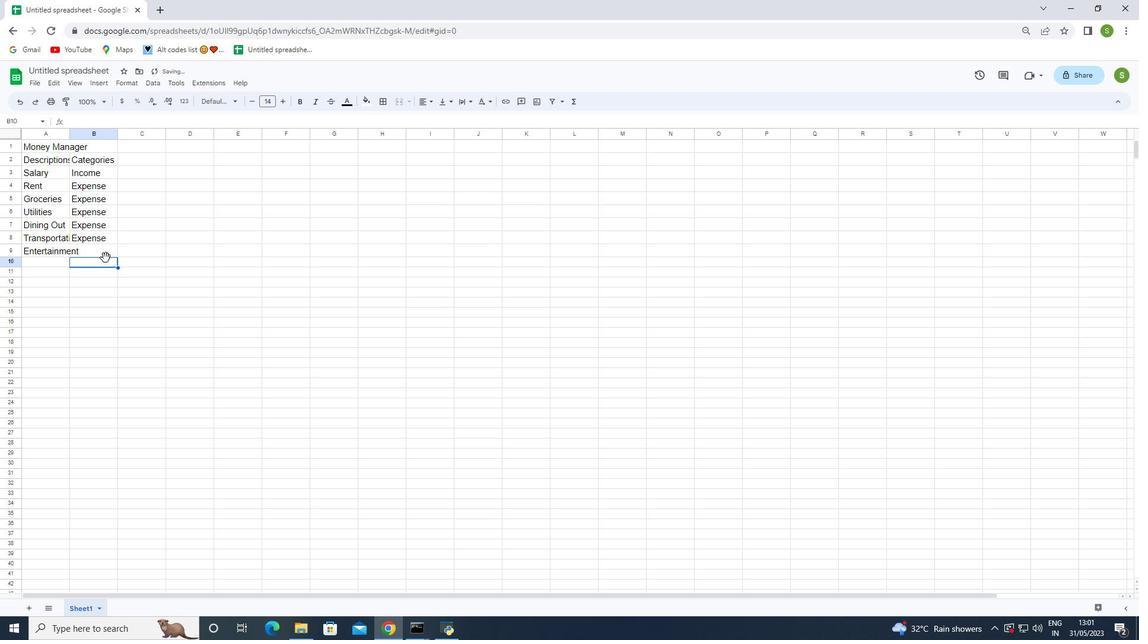 
Action: Mouse pressed left at (103, 252)
Screenshot: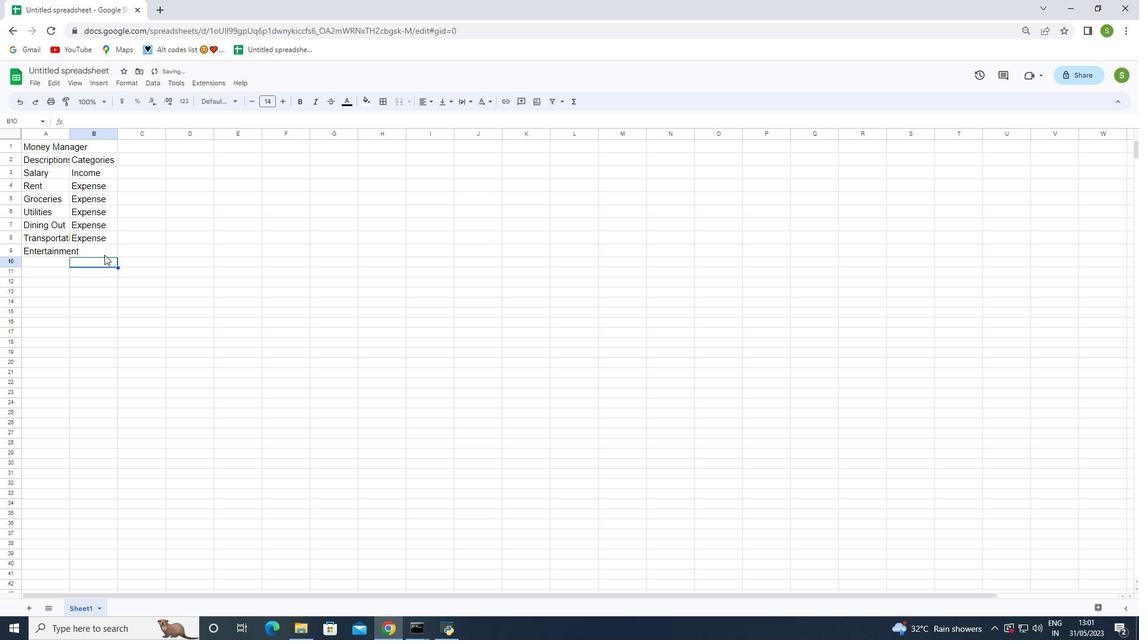 
Action: Mouse moved to (106, 257)
Screenshot: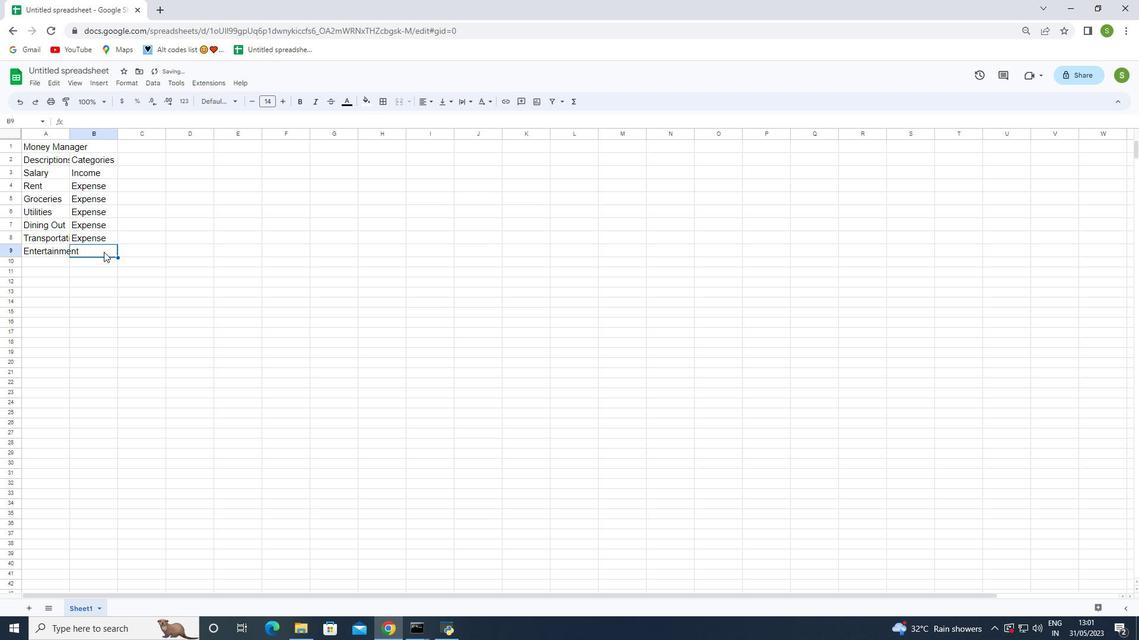 
Action: Key pressed e
Screenshot: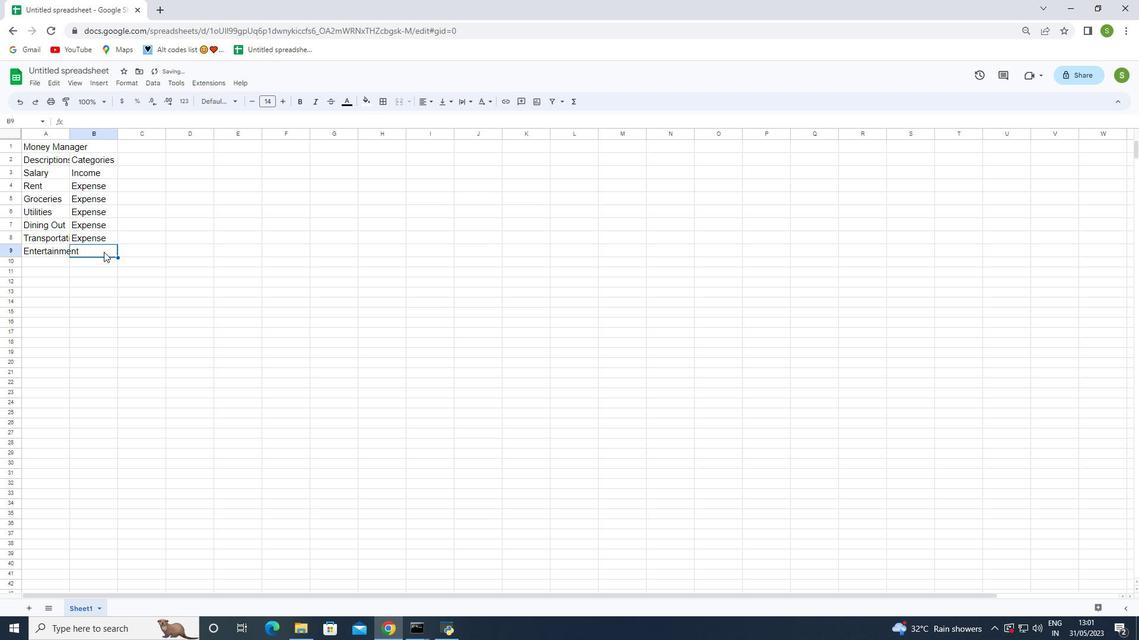 
Action: Mouse moved to (114, 277)
Screenshot: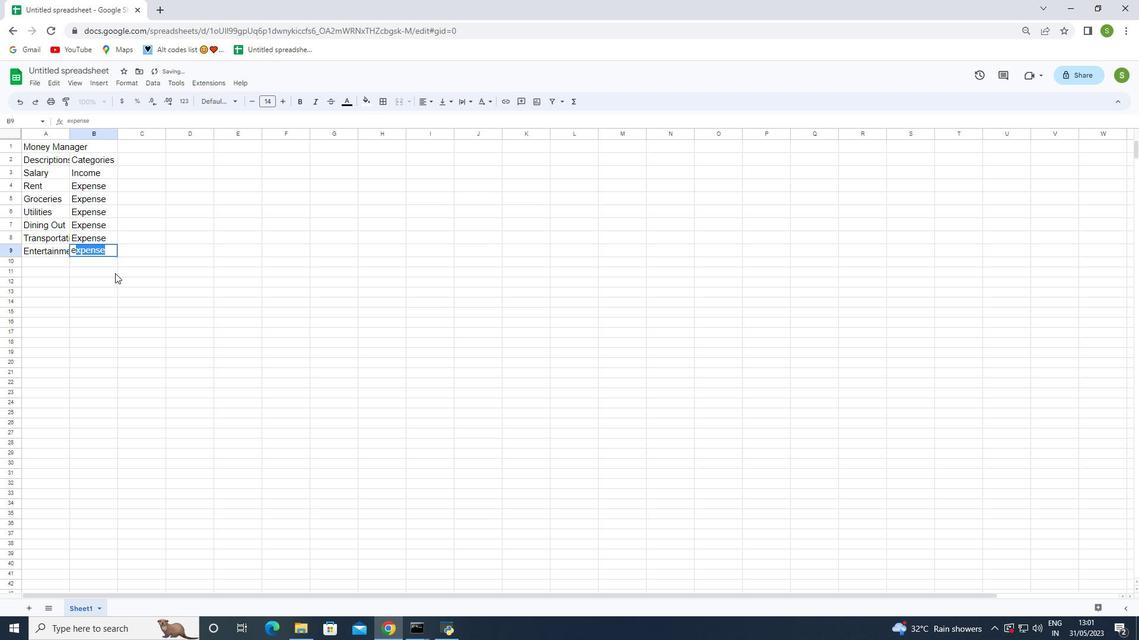
Action: Mouse pressed left at (114, 277)
Screenshot: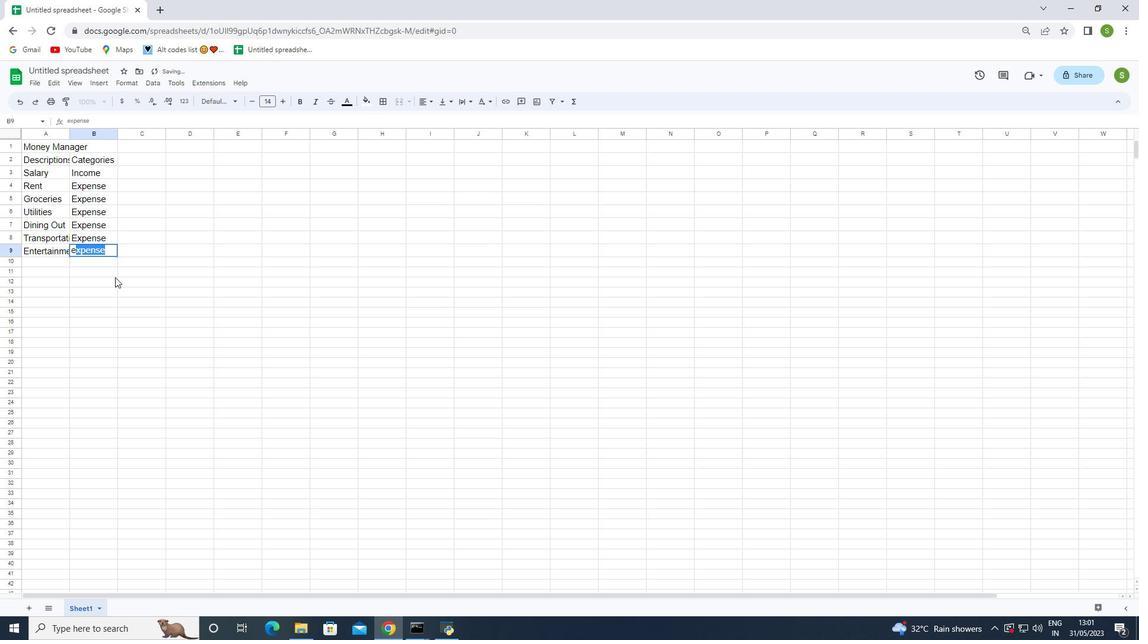 
Action: Mouse moved to (99, 253)
Screenshot: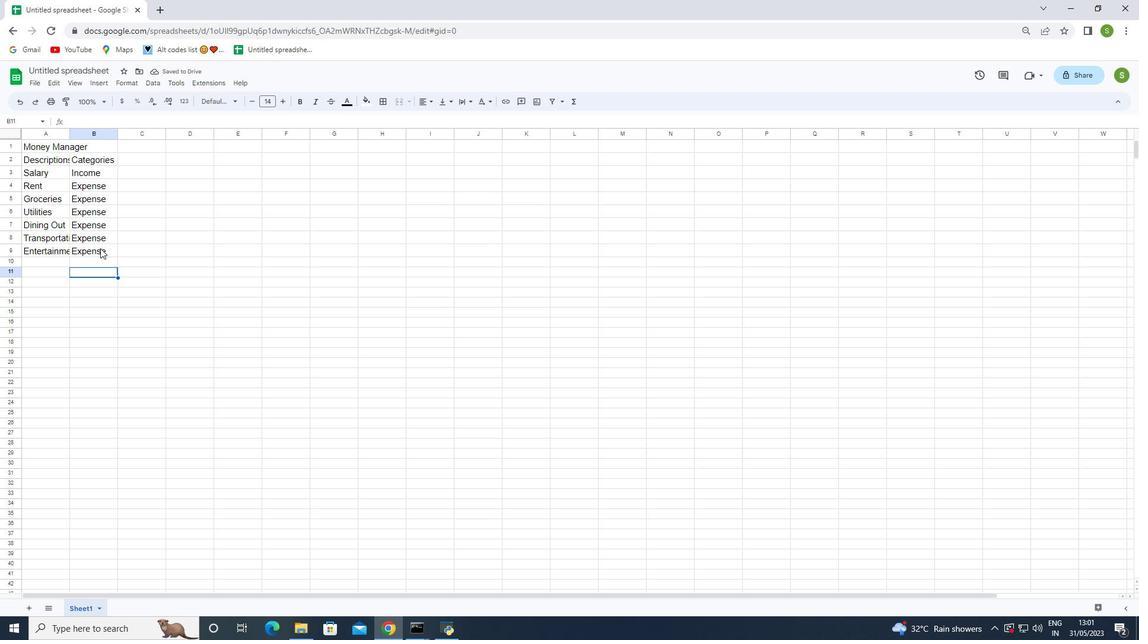 
Action: Mouse pressed left at (99, 253)
Screenshot: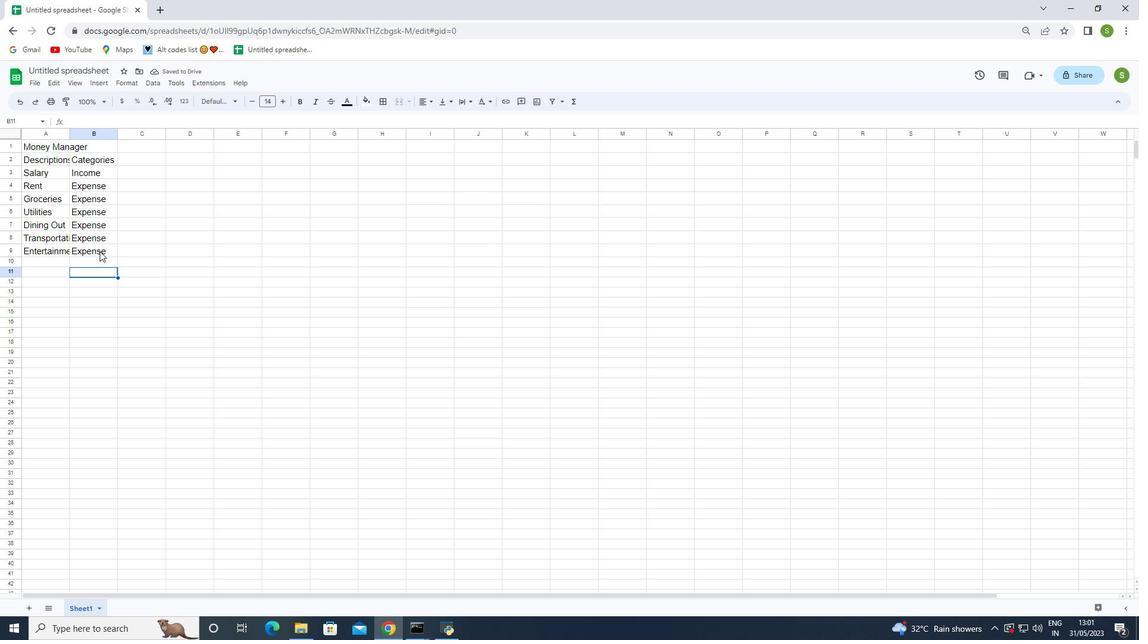 
Action: Mouse moved to (99, 253)
Screenshot: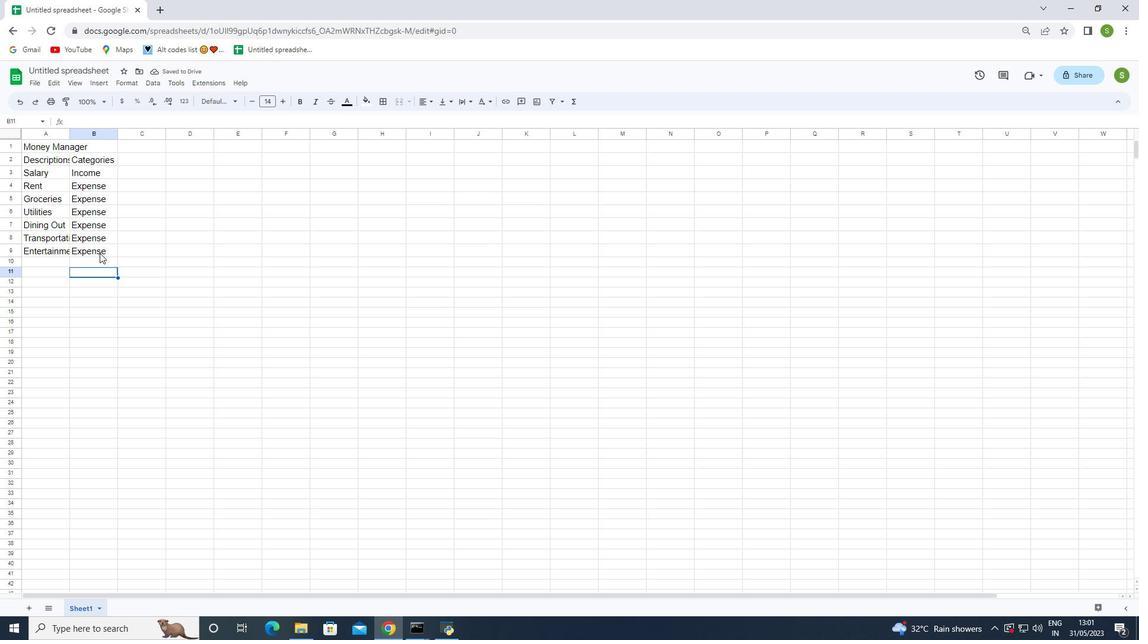 
Action: Key pressed <Key.delete>e
Screenshot: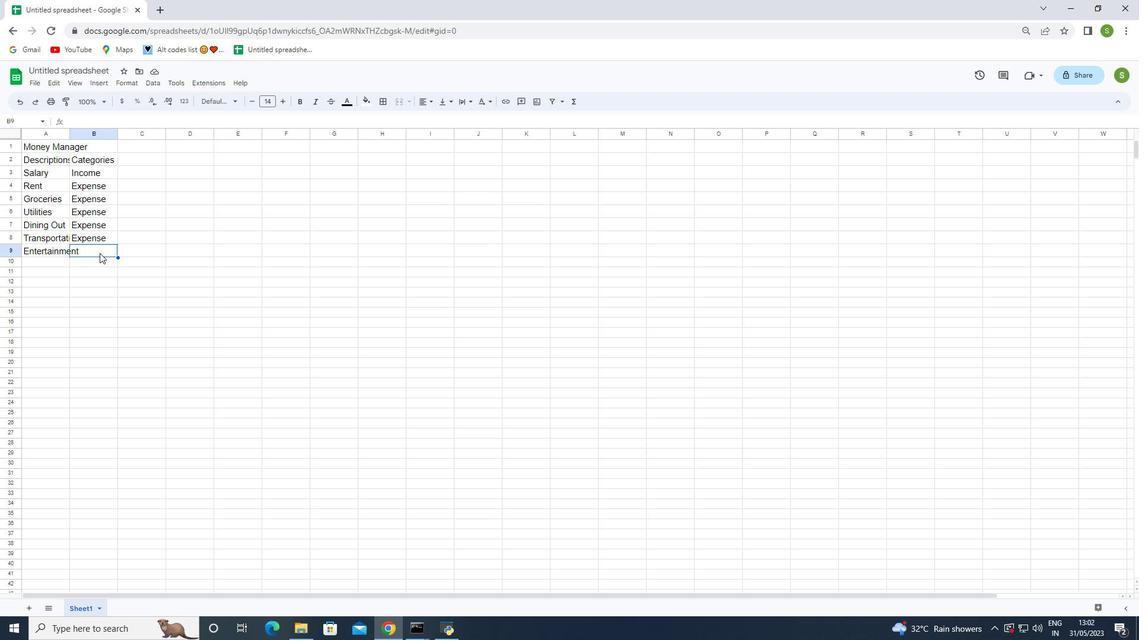 
Action: Mouse moved to (73, 303)
Screenshot: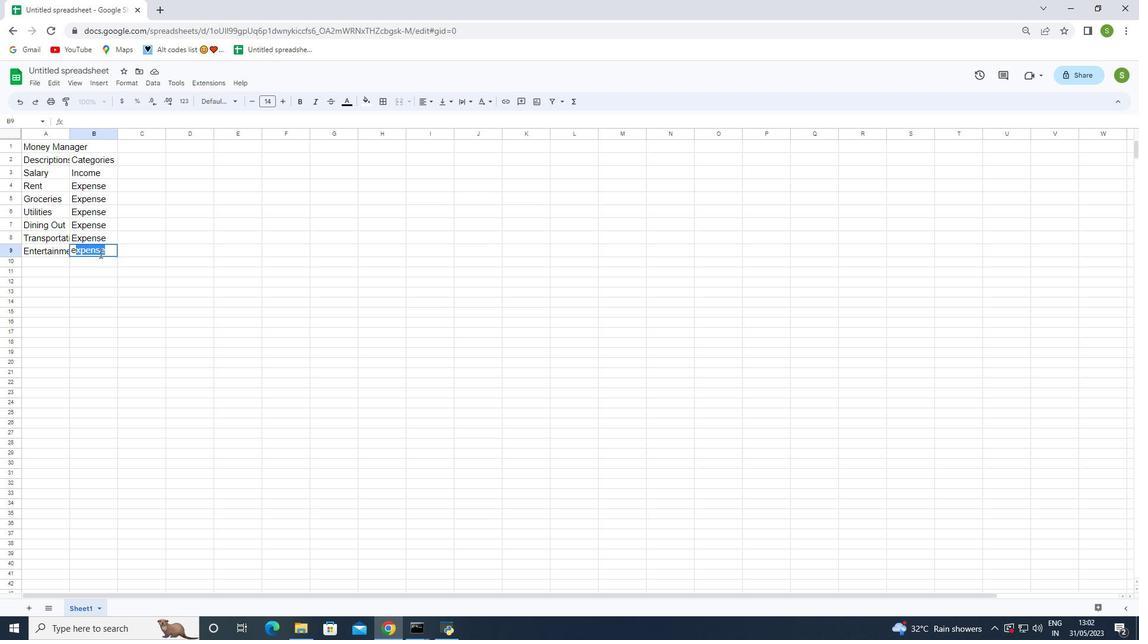 
Action: Mouse pressed left at (73, 303)
Screenshot: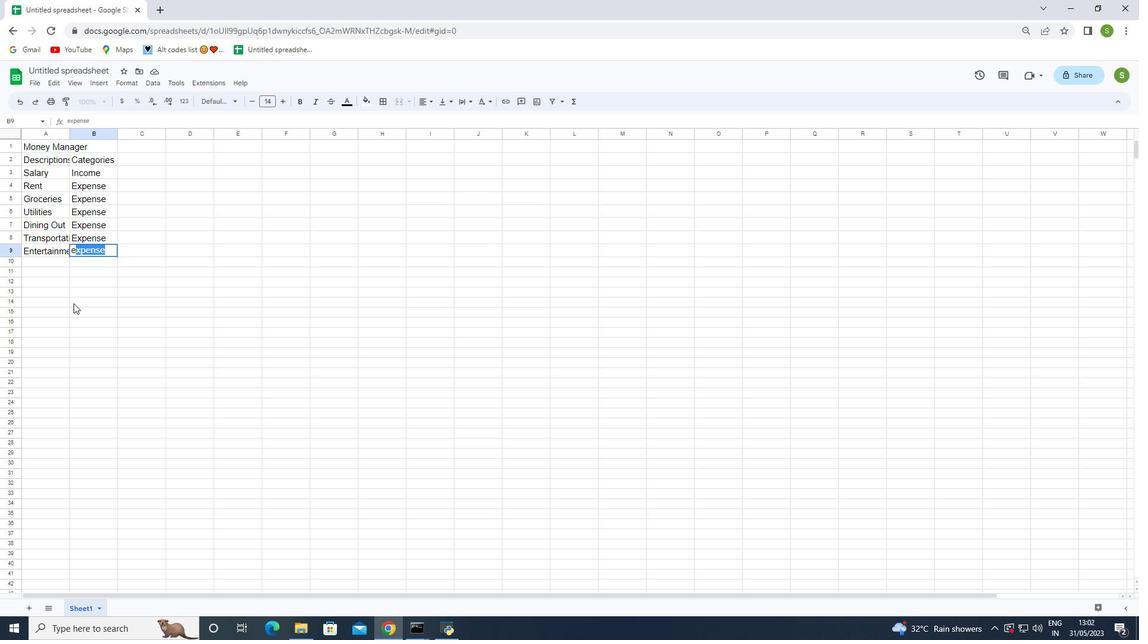 
Action: Mouse moved to (138, 150)
Screenshot: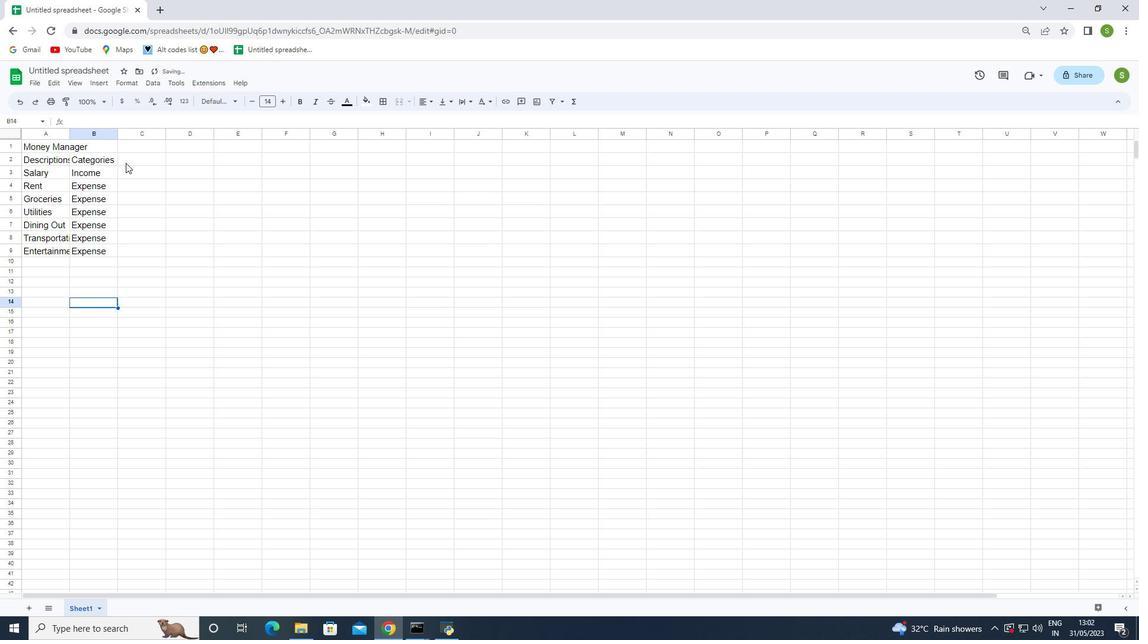 
Action: Mouse pressed left at (138, 150)
Screenshot: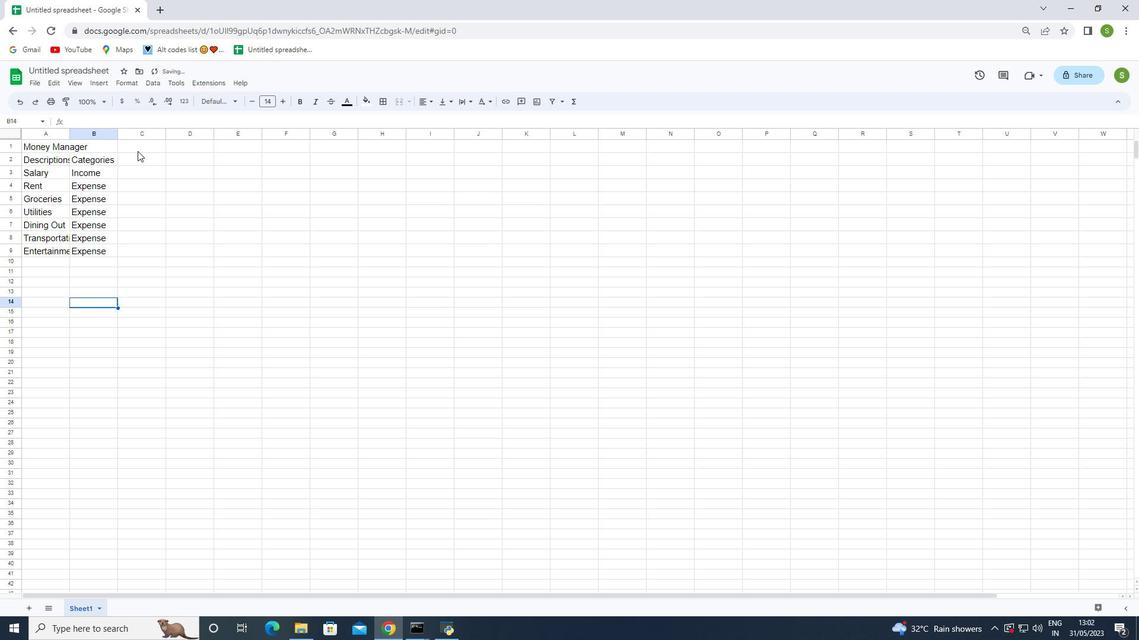 
Action: Mouse moved to (140, 162)
Screenshot: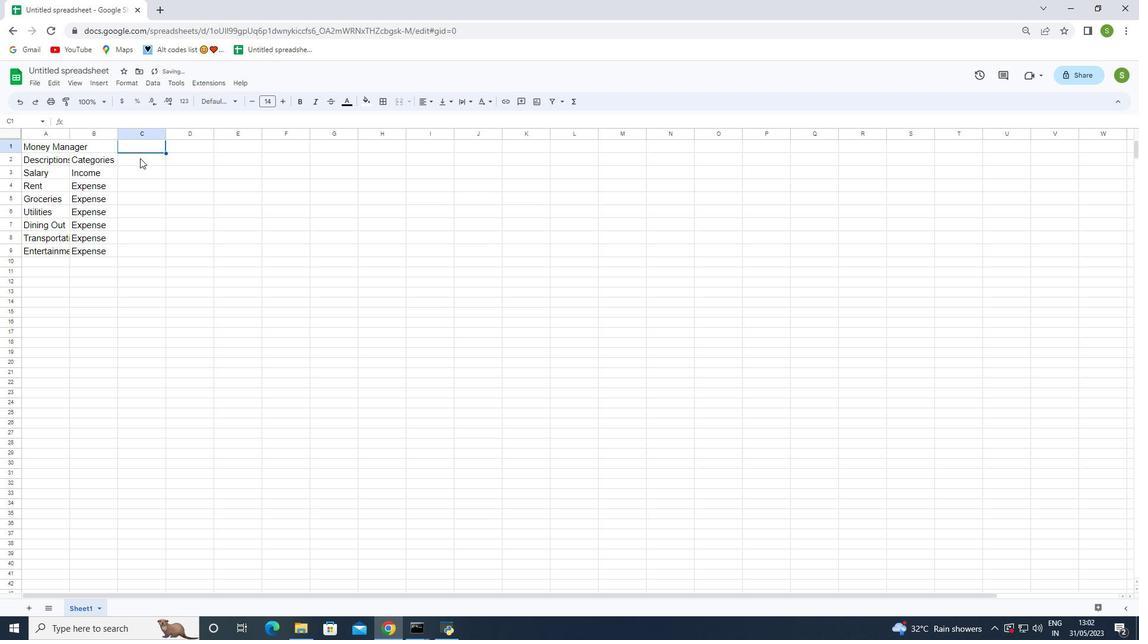 
Action: Mouse pressed left at (140, 162)
Screenshot: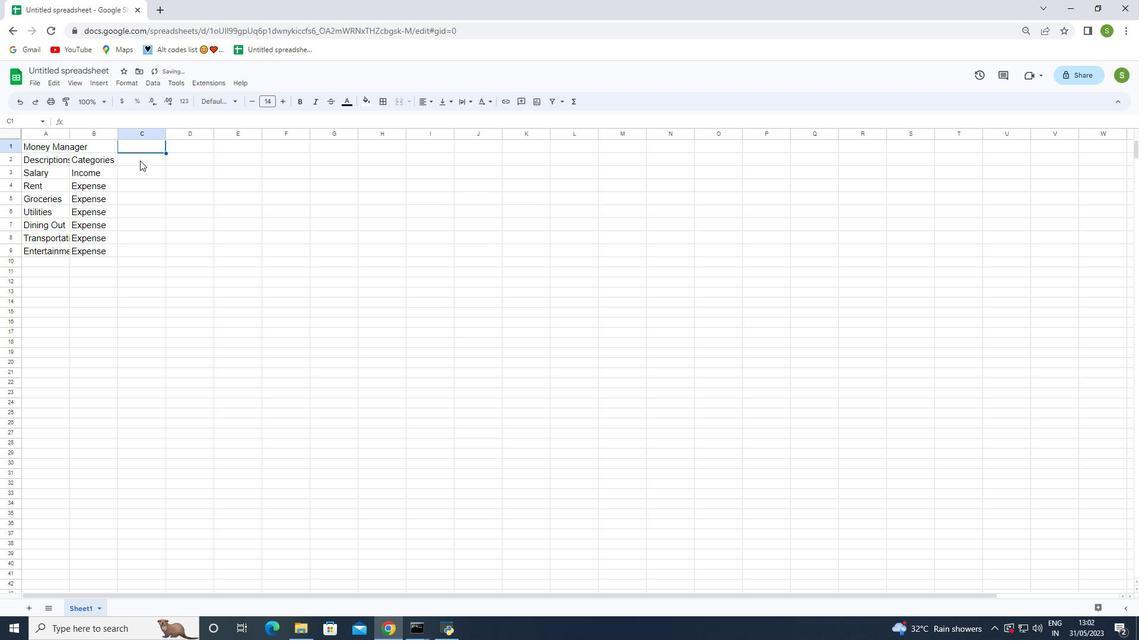 
Action: Key pressed <Key.shift>Amount<Key.space>
Screenshot: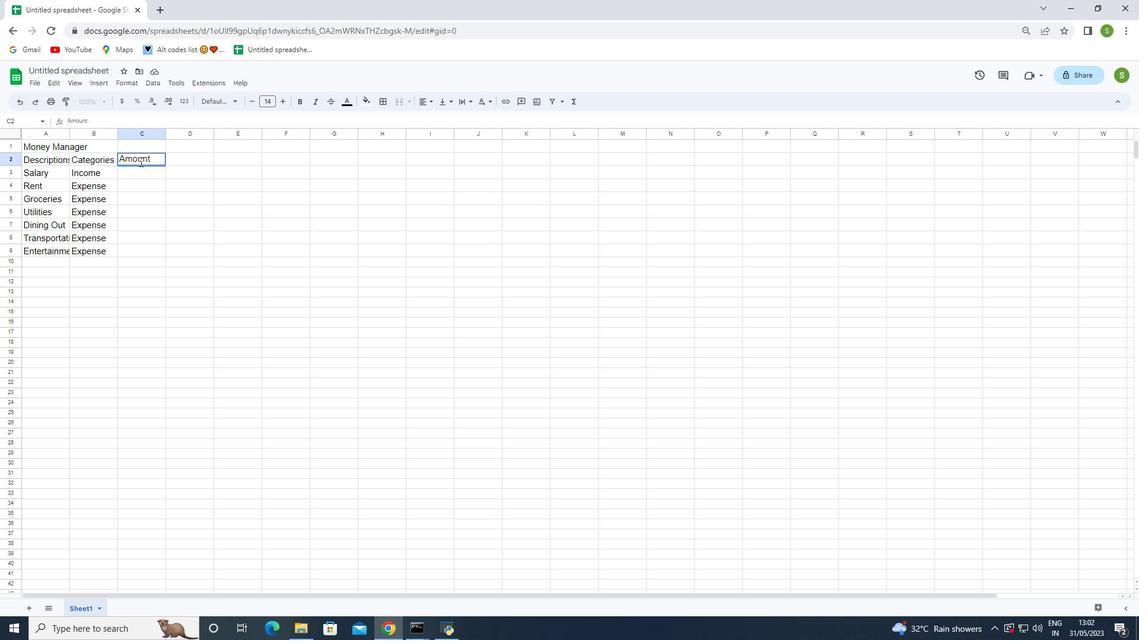 
Action: Mouse moved to (144, 172)
Screenshot: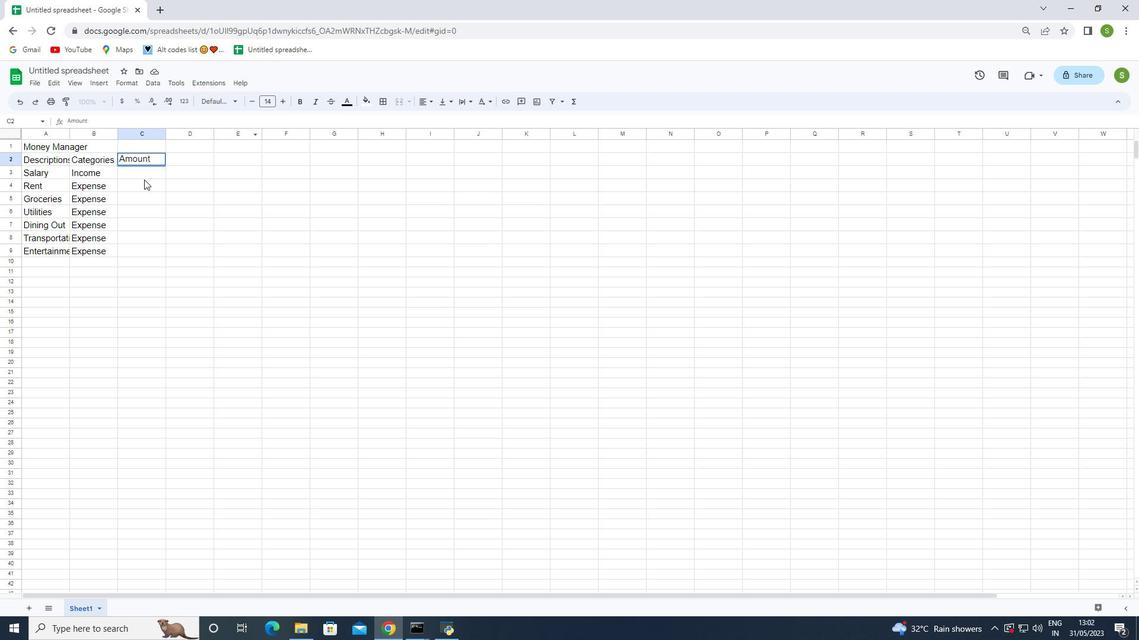 
Action: Mouse pressed left at (144, 172)
Screenshot: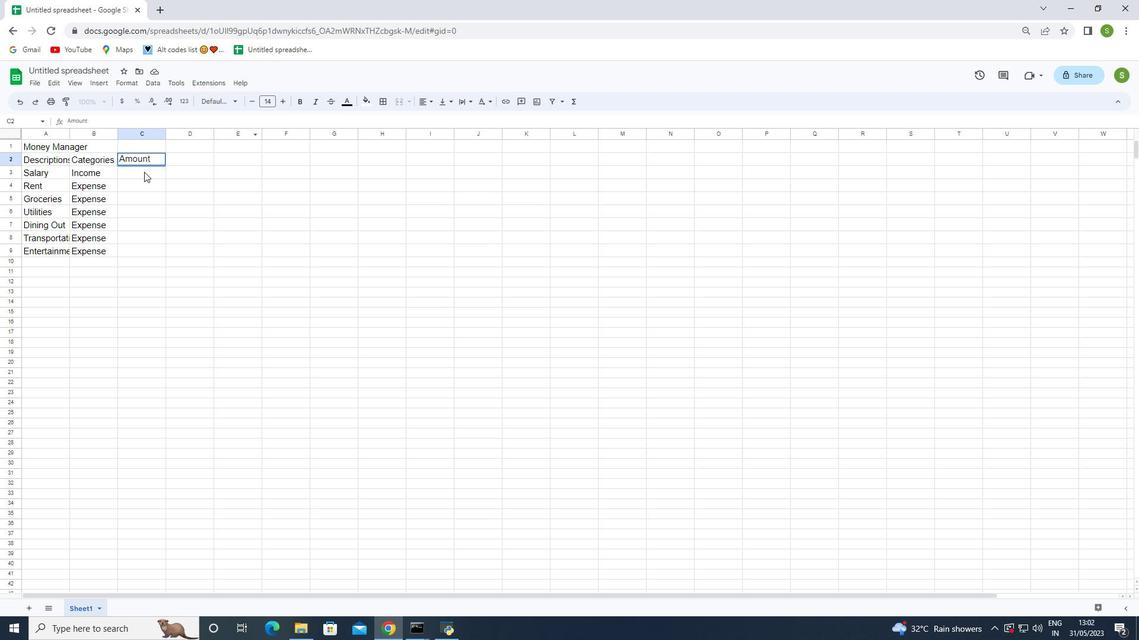 
Action: Key pressed 2500<Key.enter>800<Key.enter>200<Key.enter>100<Key.enter>50<Key.enter>30<Key.enter>100<Key.enter>
Screenshot: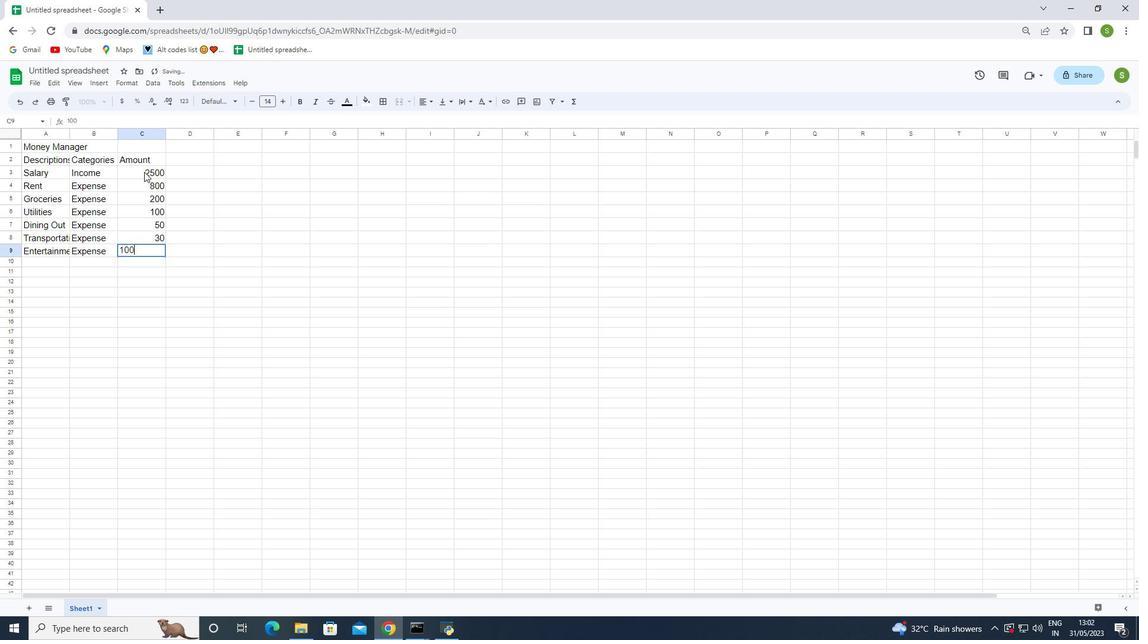 
Action: Mouse moved to (156, 171)
Screenshot: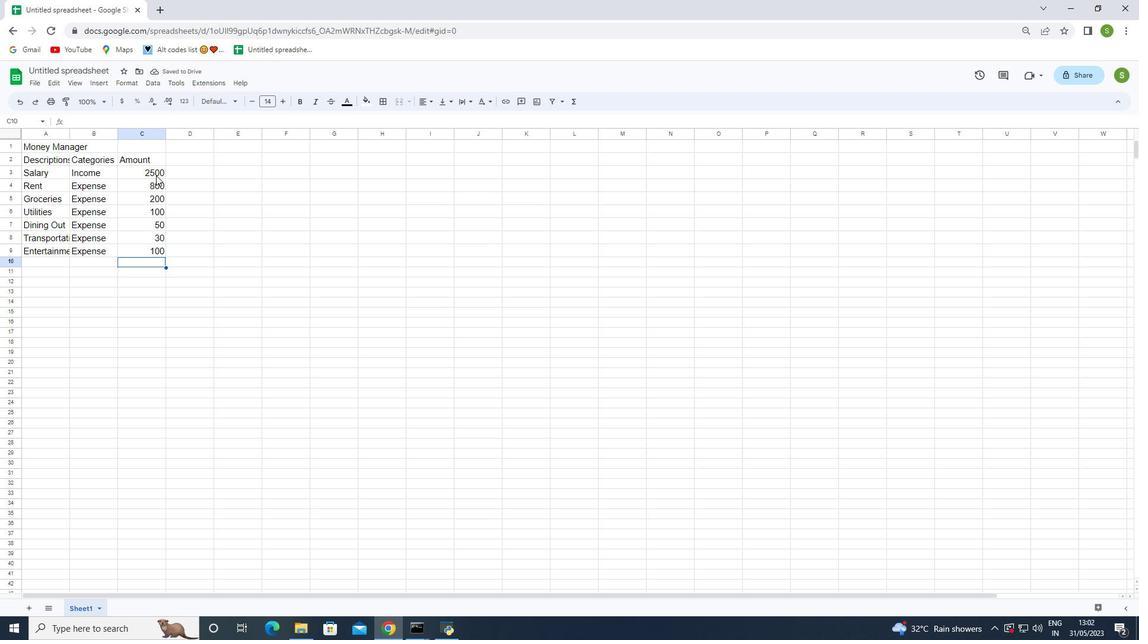 
Action: Mouse pressed left at (156, 171)
Screenshot: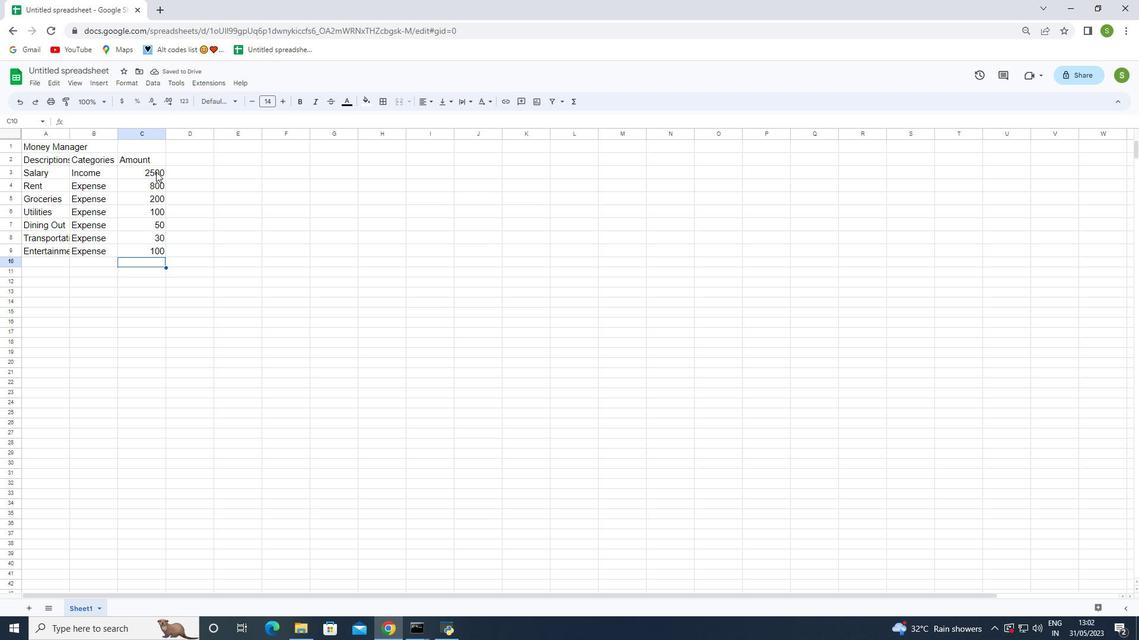 
Action: Mouse moved to (123, 103)
Screenshot: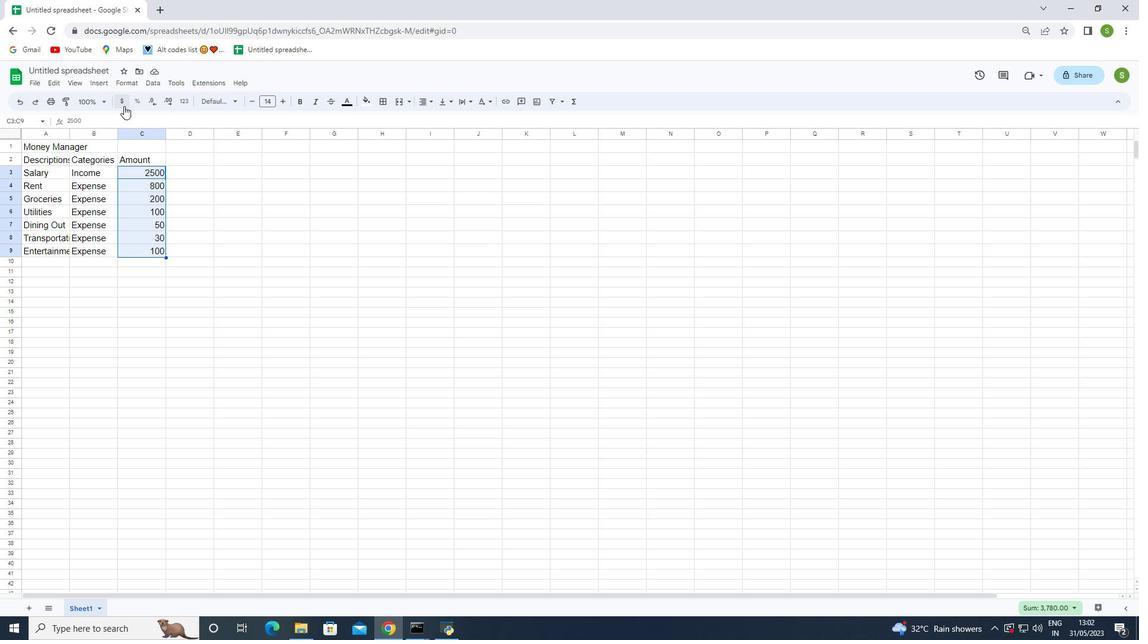
Action: Mouse pressed left at (123, 103)
Screenshot: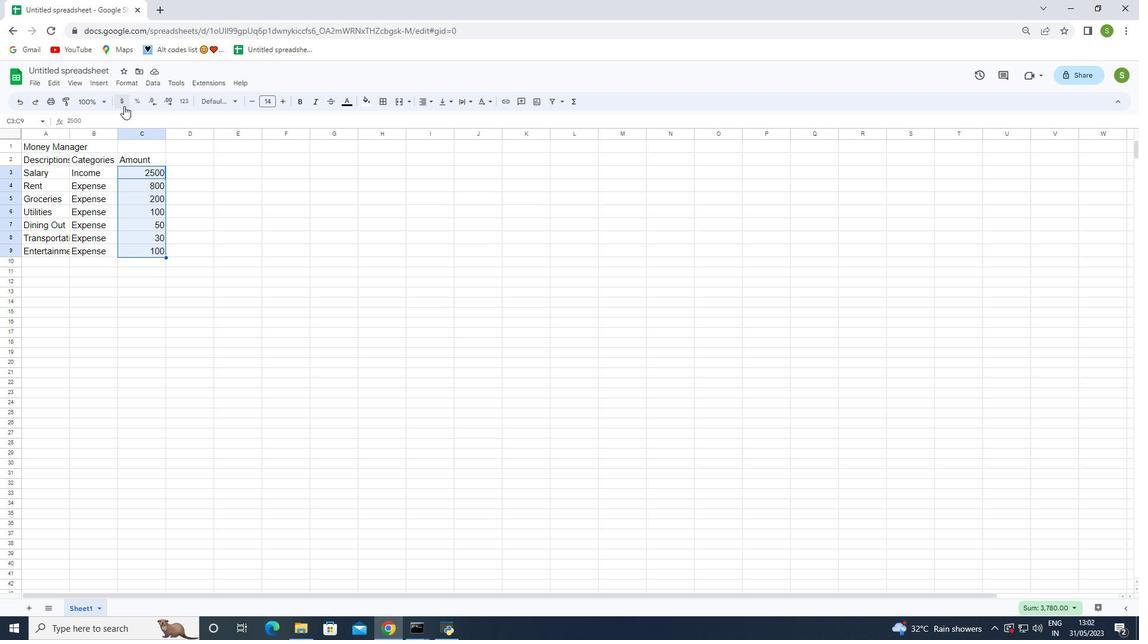 
Action: Mouse moved to (290, 256)
Screenshot: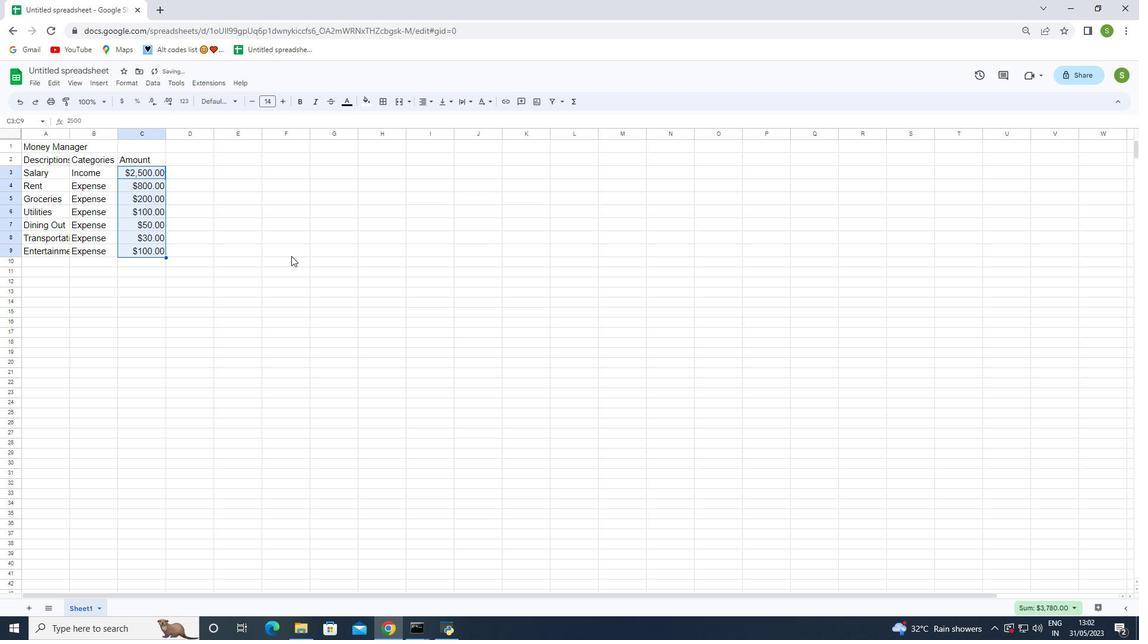 
Action: Mouse pressed left at (291, 256)
Screenshot: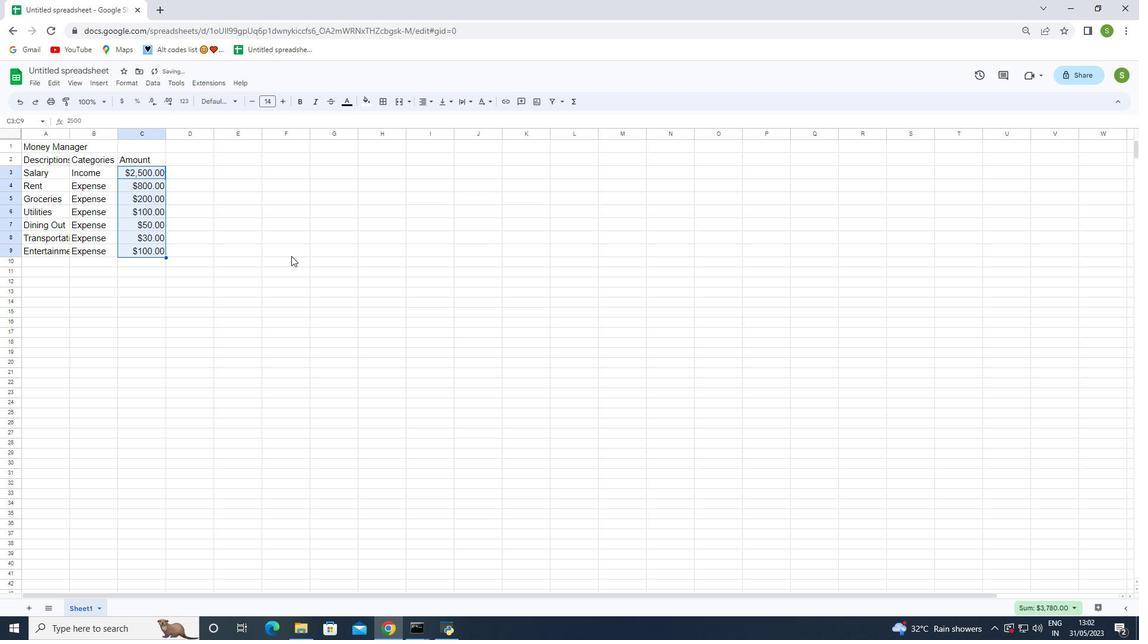 
Action: Mouse moved to (192, 160)
Screenshot: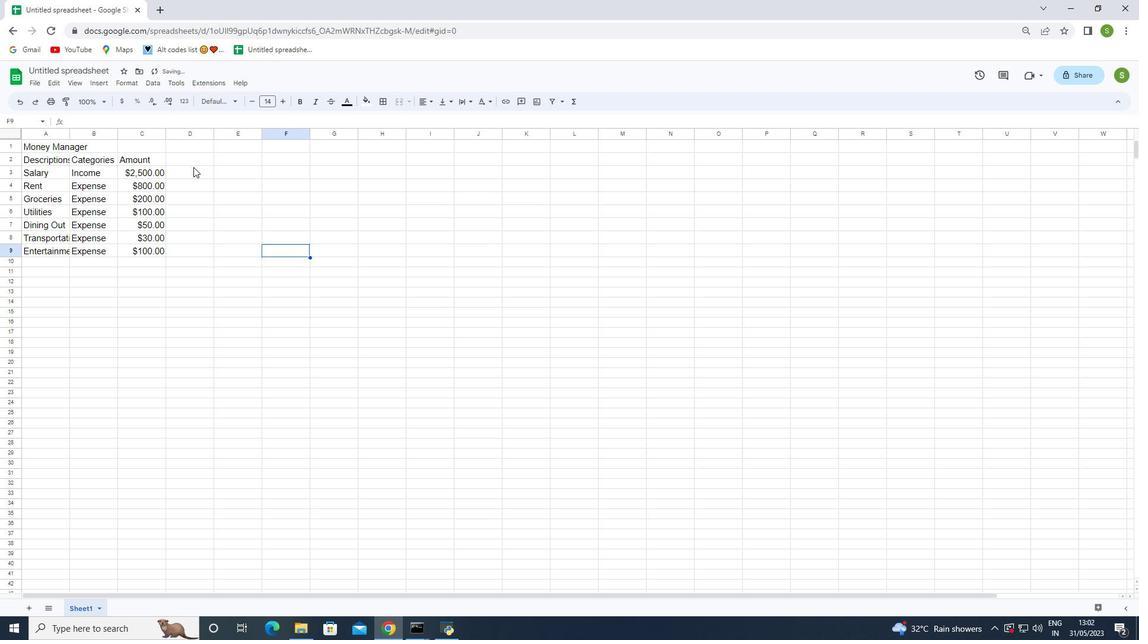 
Action: Mouse pressed left at (192, 160)
Screenshot: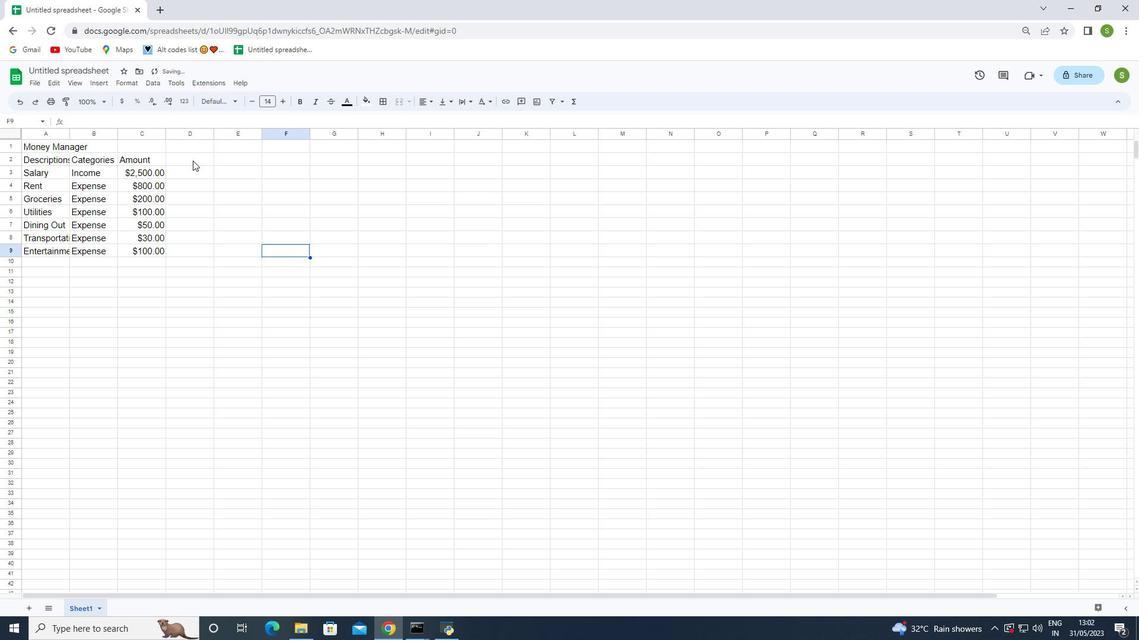 
Action: Key pressed <Key.shift>Dates
Screenshot: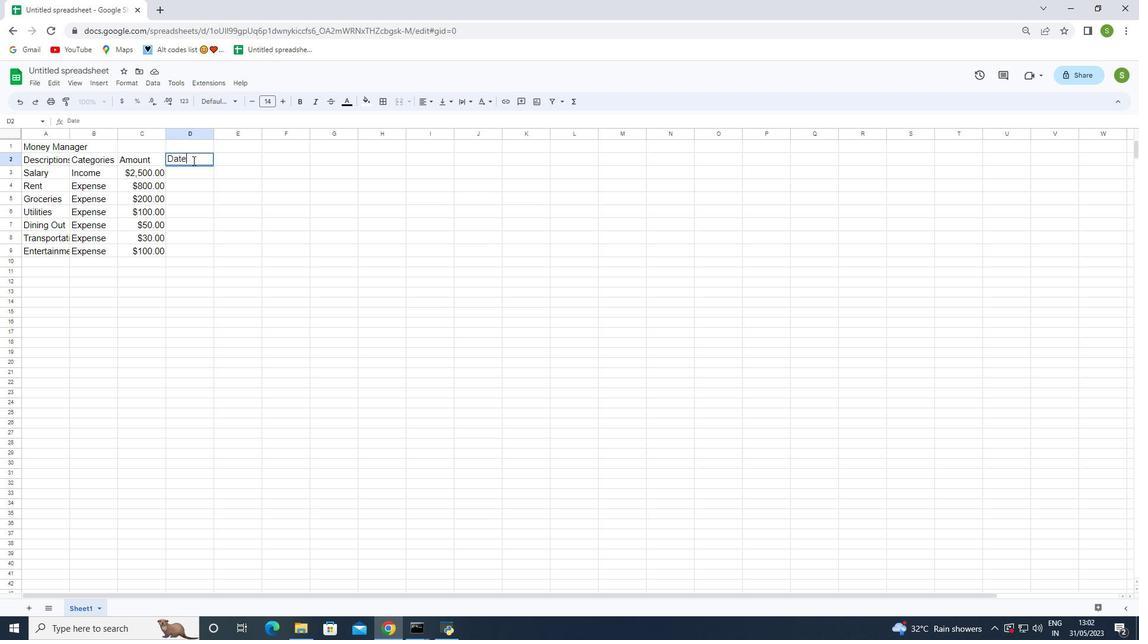 
Action: Mouse moved to (191, 173)
Screenshot: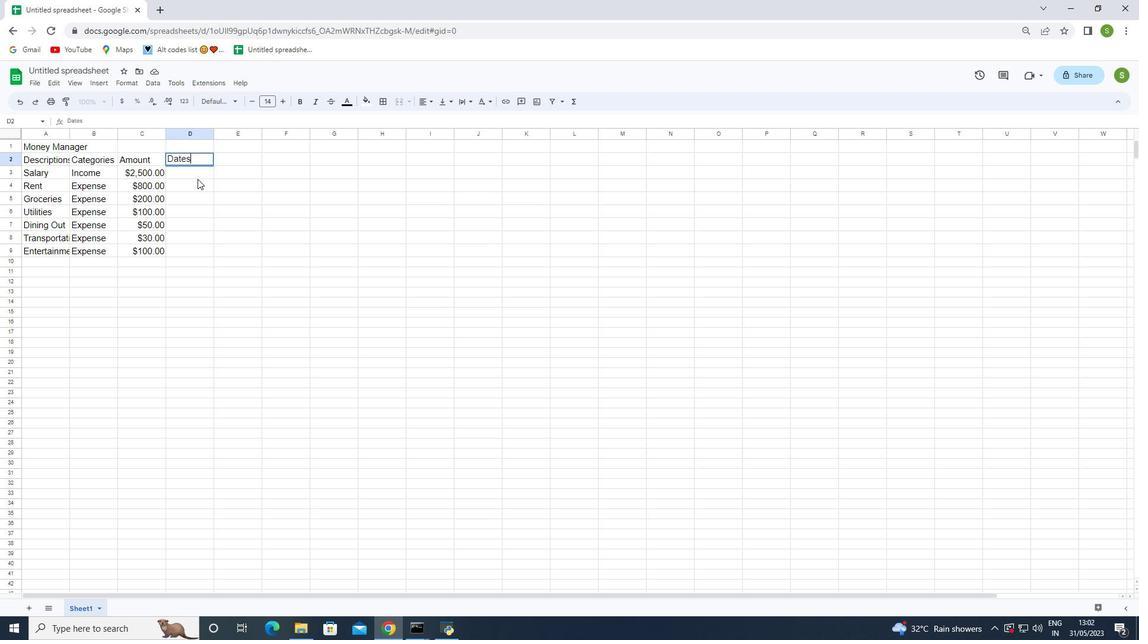 
Action: Mouse pressed left at (191, 173)
Screenshot: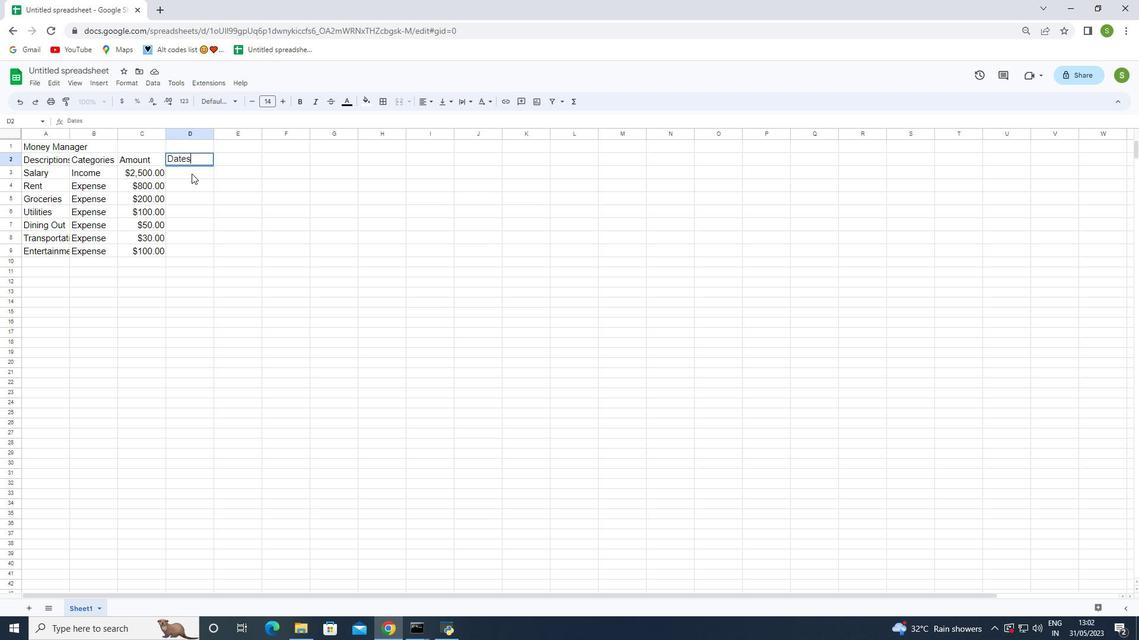 
Action: Key pressed 2023-05-01<Key.enter>2023-05-05<Key.enter>2023-05-10<Key.enter>2023-05-15<Key.enter>2023-05-20<Key.enter>2023-05-25<Key.enter>2023-05-31<Key.enter>
Screenshot: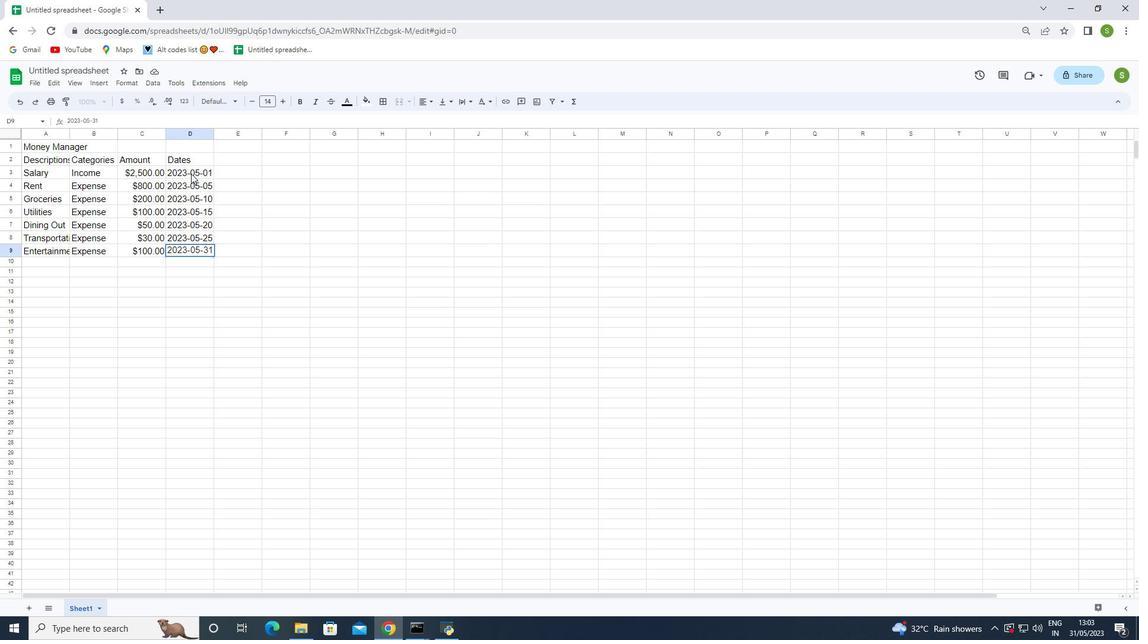 
Action: Mouse moved to (40, 85)
Screenshot: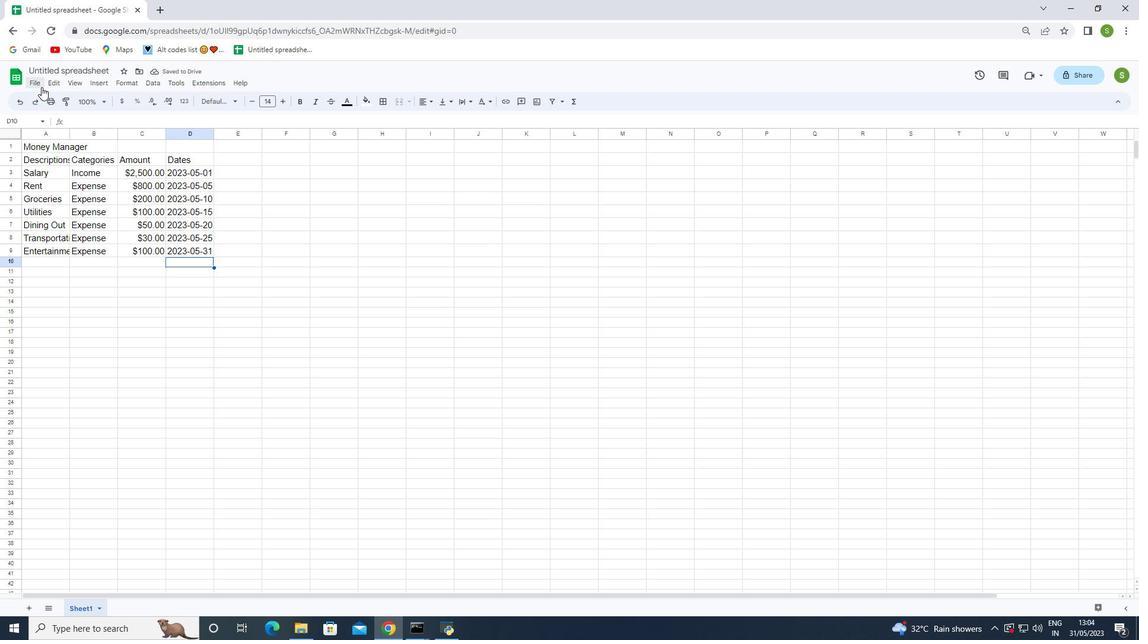 
Action: Mouse pressed left at (40, 85)
Screenshot: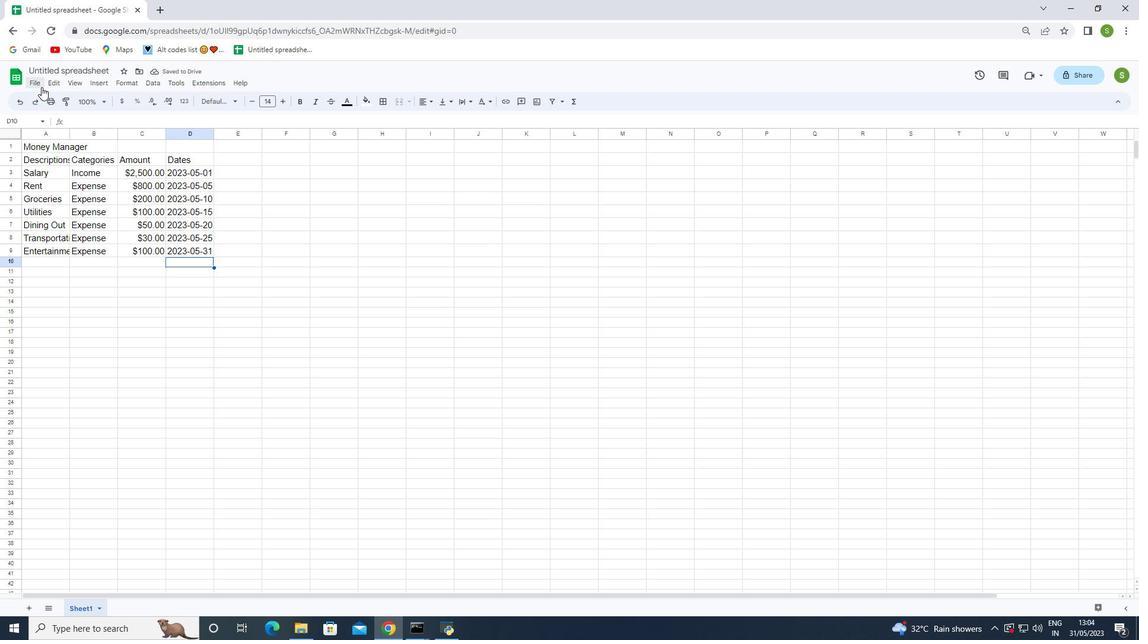 
Action: Mouse moved to (59, 224)
Screenshot: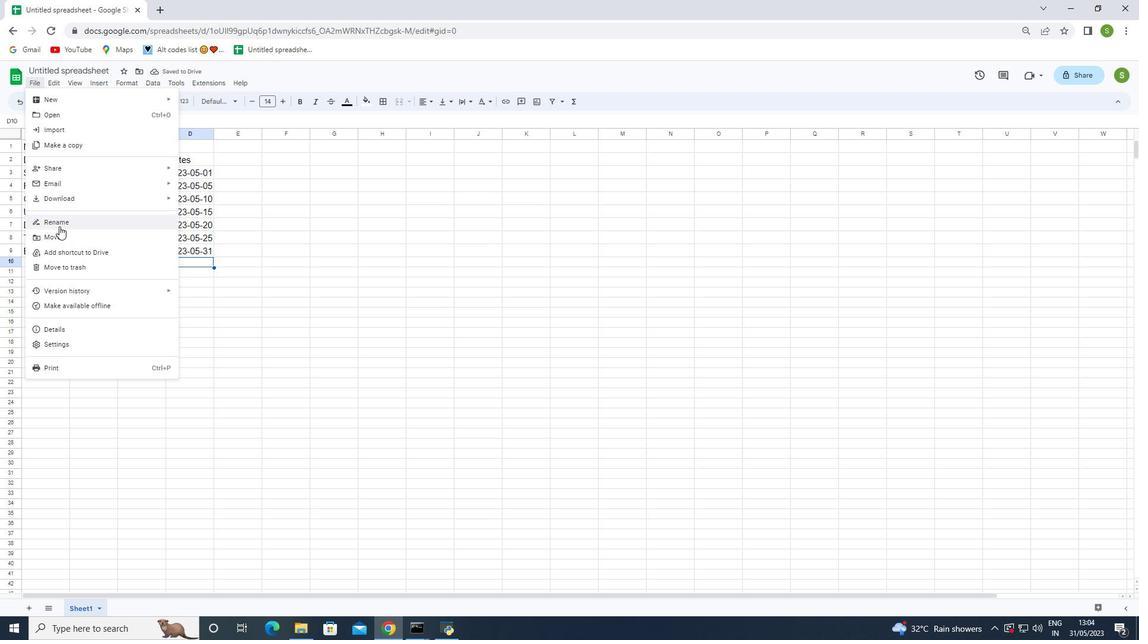 
Action: Mouse pressed left at (59, 224)
Screenshot: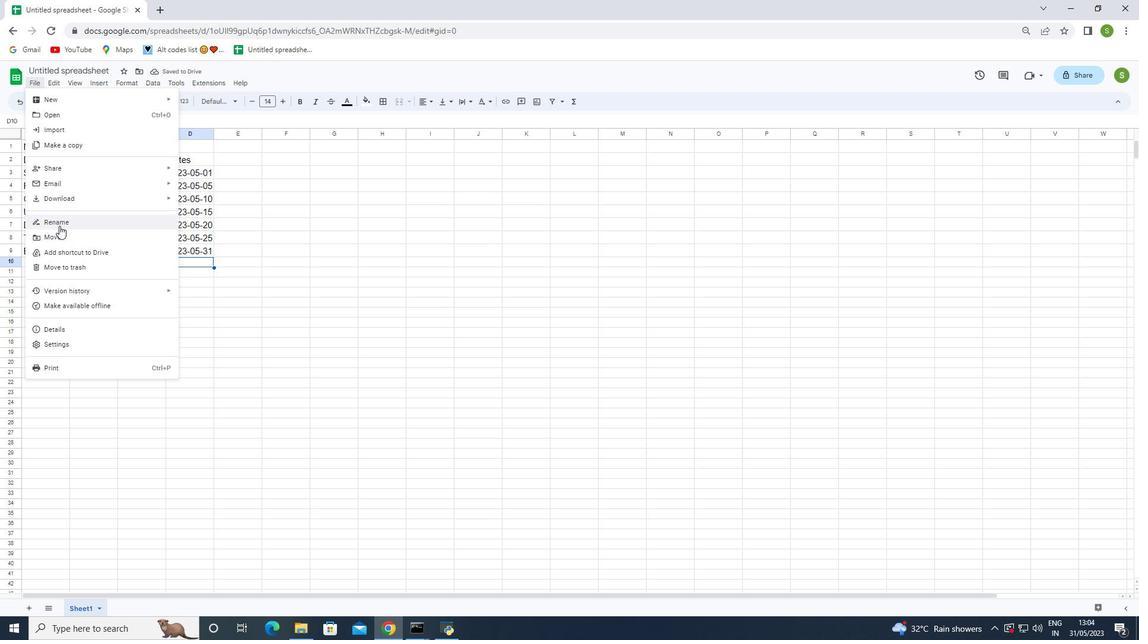 
Action: Mouse moved to (59, 224)
Screenshot: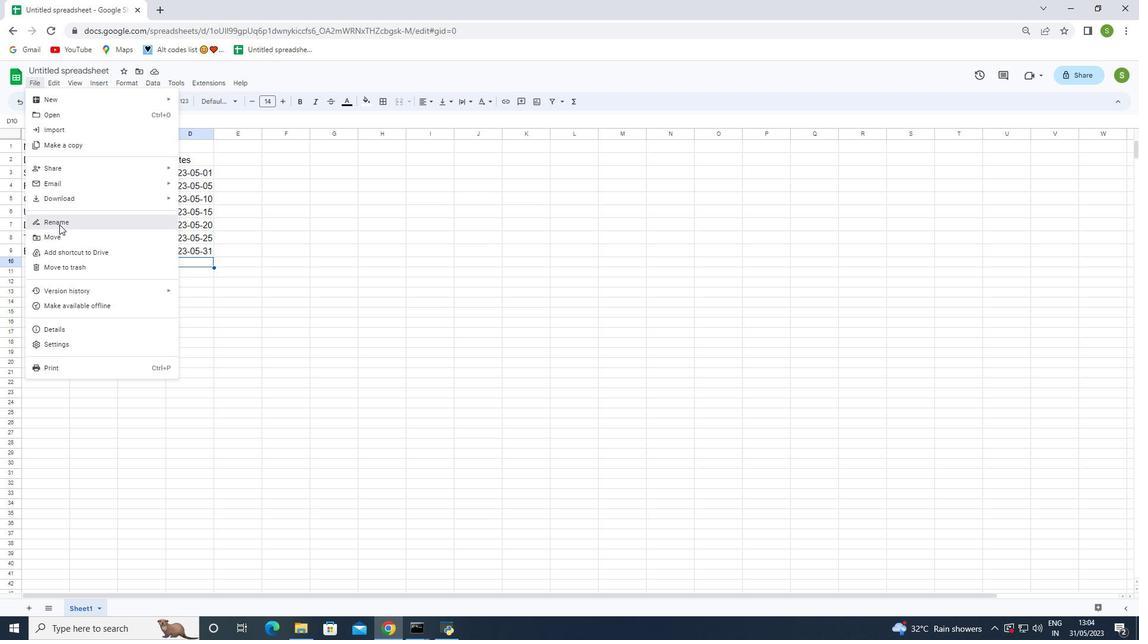 
Action: Key pressed <Key.backspace><Key.shift>Budget<Key.shift>Track<Key.space>analysisbook<Key.enter>
Screenshot: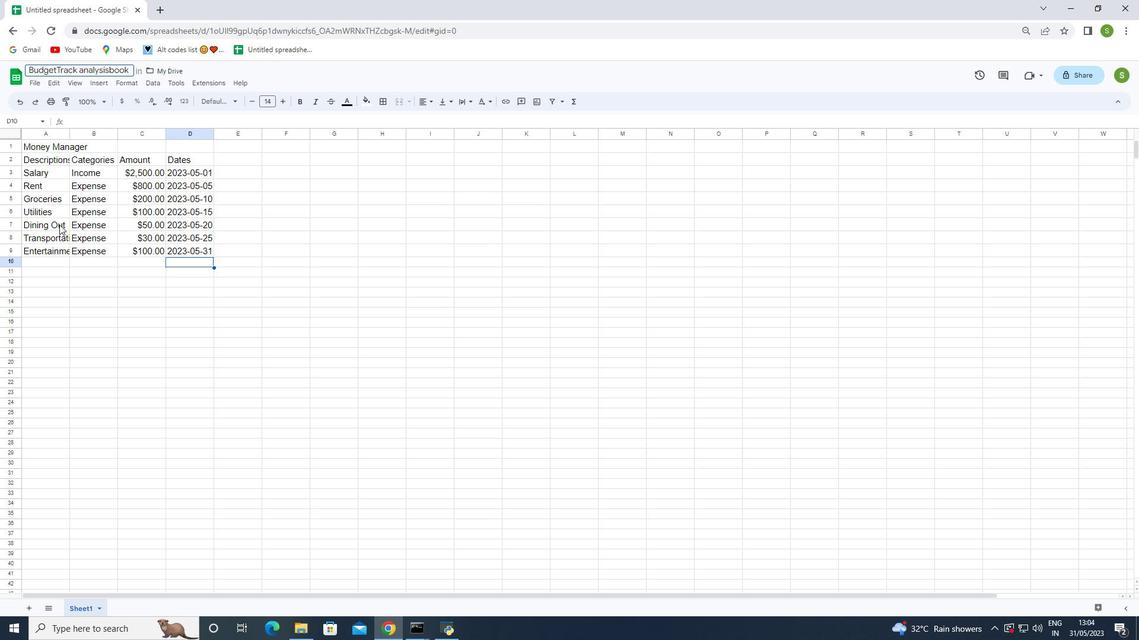 
Action: Mouse moved to (213, 306)
Screenshot: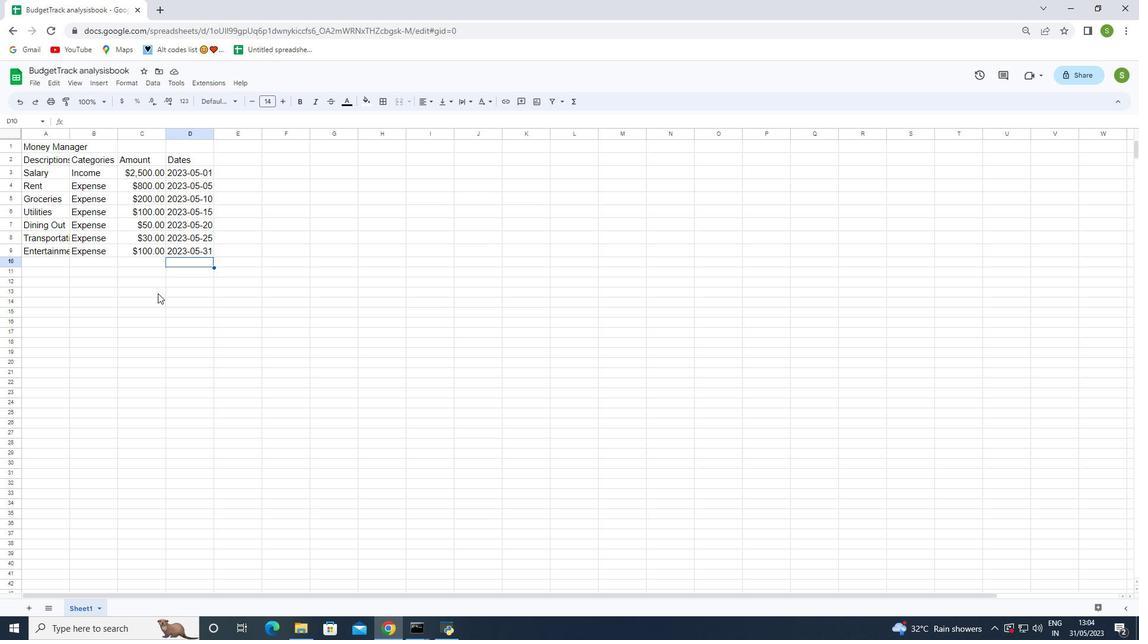 
Action: Mouse pressed left at (213, 306)
Screenshot: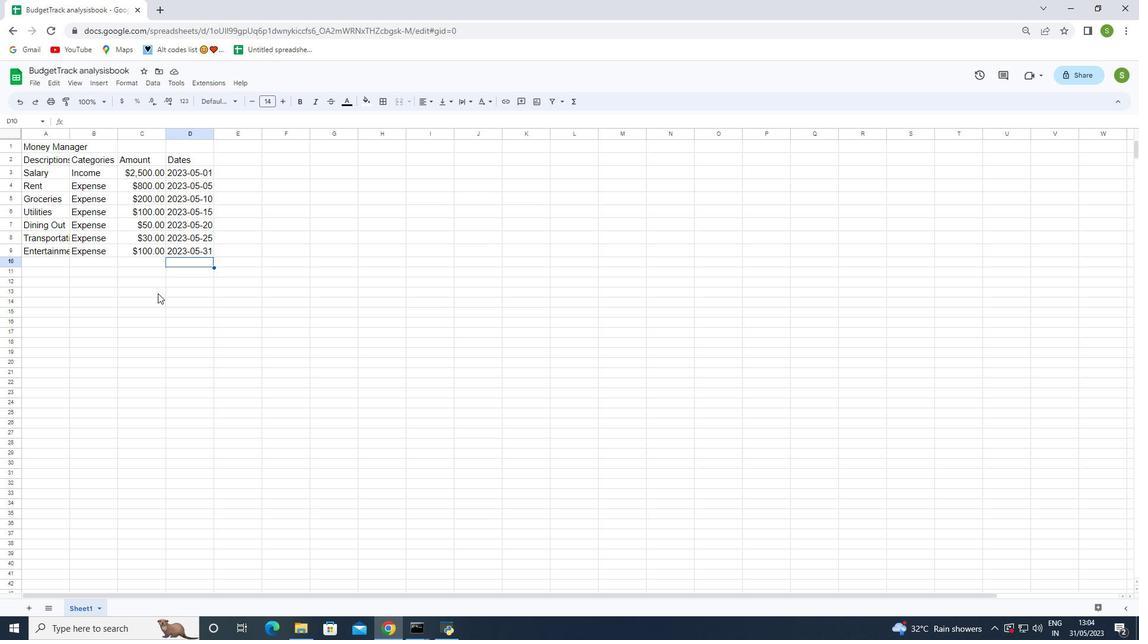 
Action: Mouse moved to (213, 307)
Screenshot: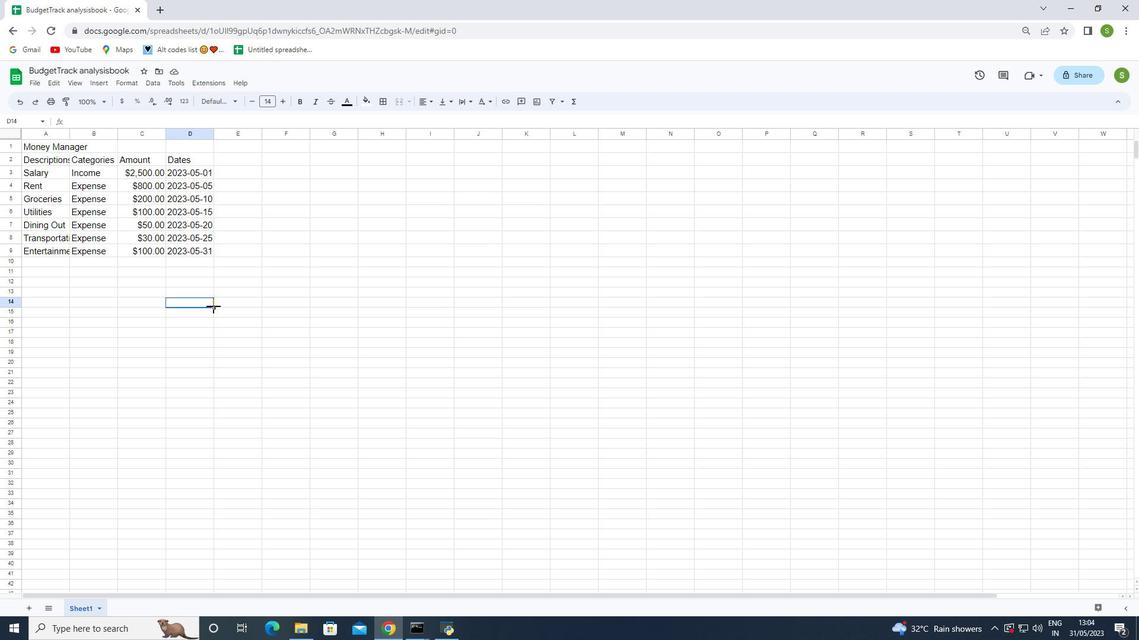 
